 Task: In the  document Ethan ,change text color to 'Dark Green' Insert the mentioned shape on left side of the text 'Moon'. Change color of the shape to  BrownChange shape height to  2
Action: Mouse moved to (221, 248)
Screenshot: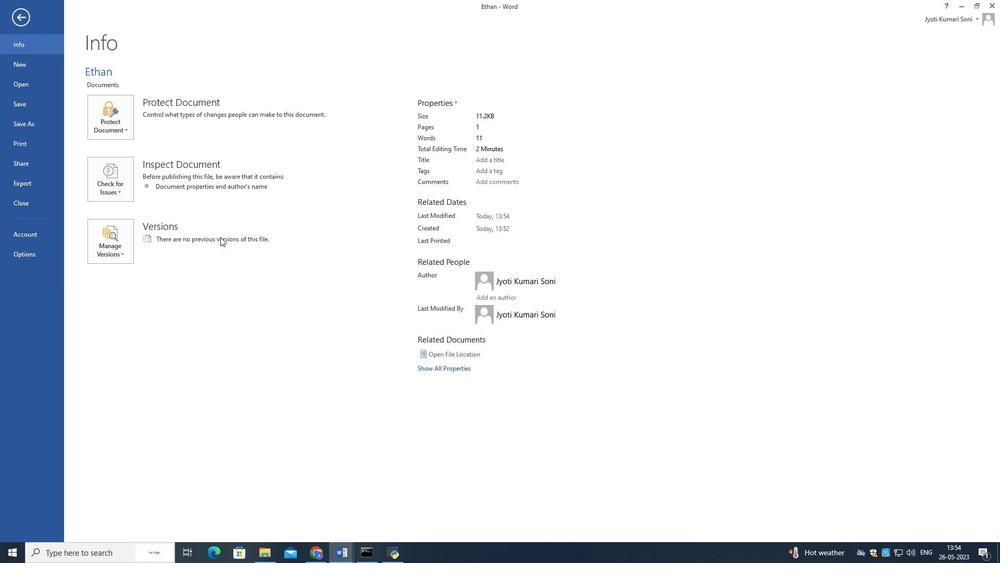 
Action: Mouse scrolled (221, 247) with delta (0, 0)
Screenshot: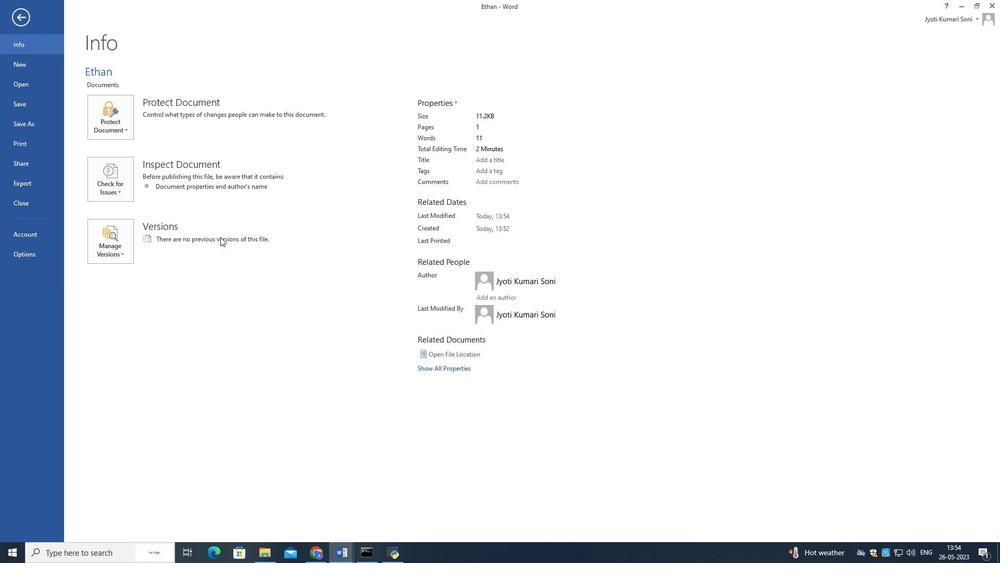 
Action: Mouse moved to (221, 249)
Screenshot: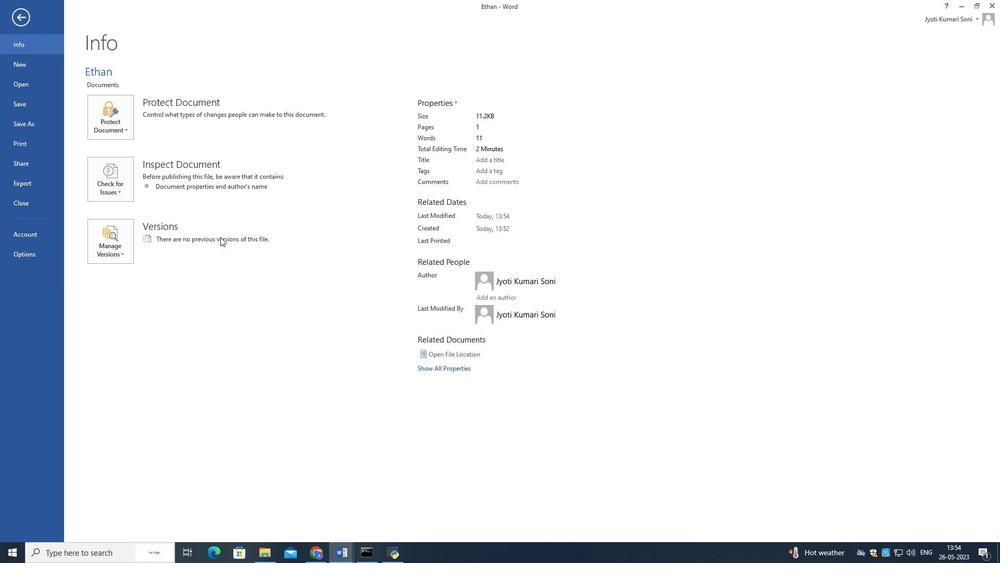 
Action: Mouse scrolled (221, 249) with delta (0, 0)
Screenshot: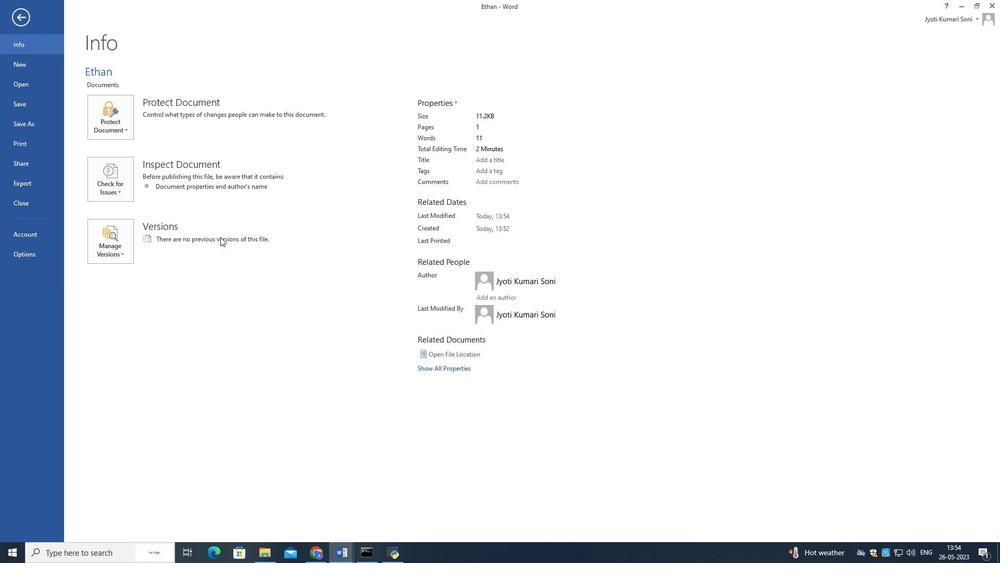 
Action: Mouse moved to (221, 249)
Screenshot: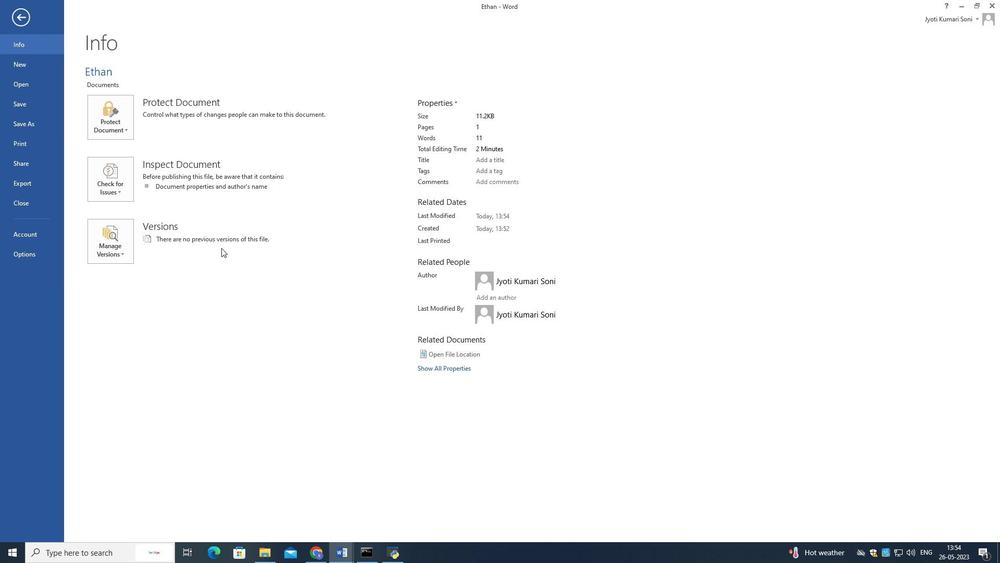 
Action: Mouse scrolled (221, 249) with delta (0, 0)
Screenshot: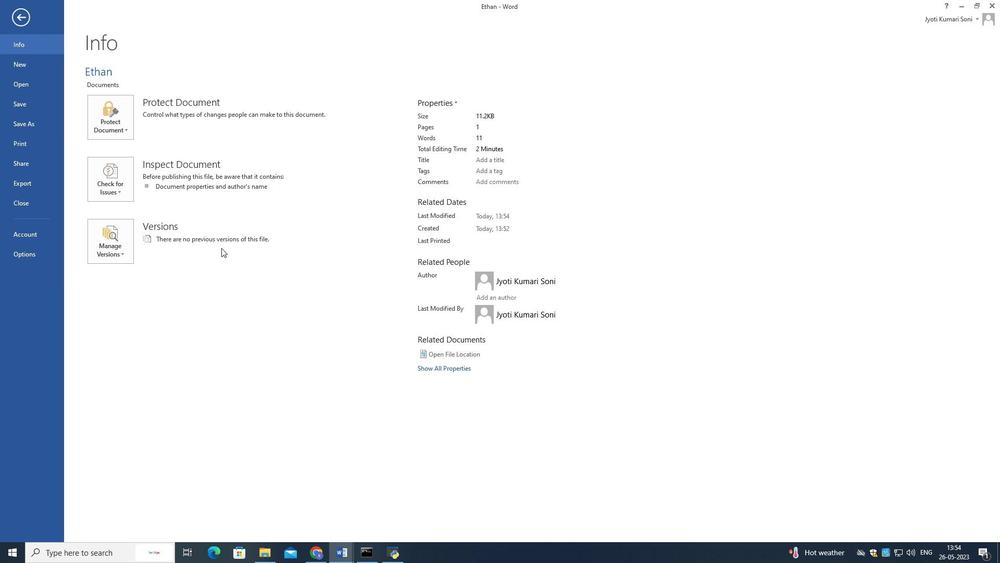 
Action: Mouse scrolled (221, 249) with delta (0, 0)
Screenshot: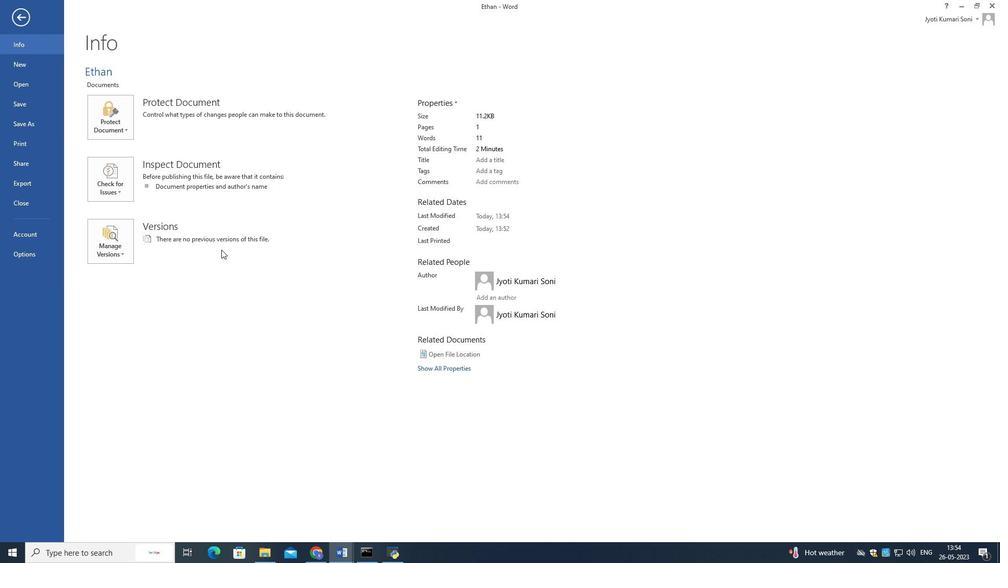 
Action: Mouse moved to (22, 80)
Screenshot: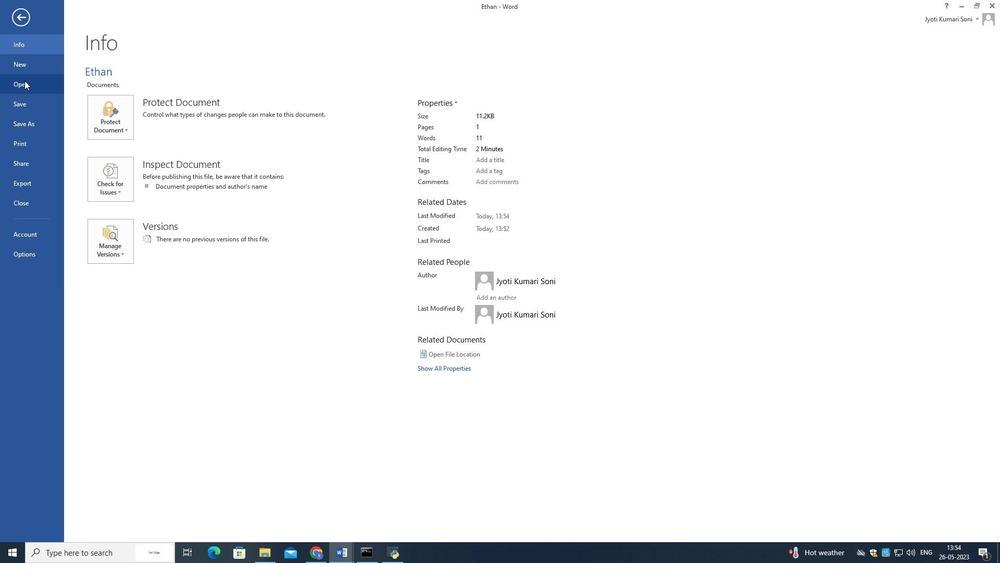 
Action: Mouse pressed left at (22, 80)
Screenshot: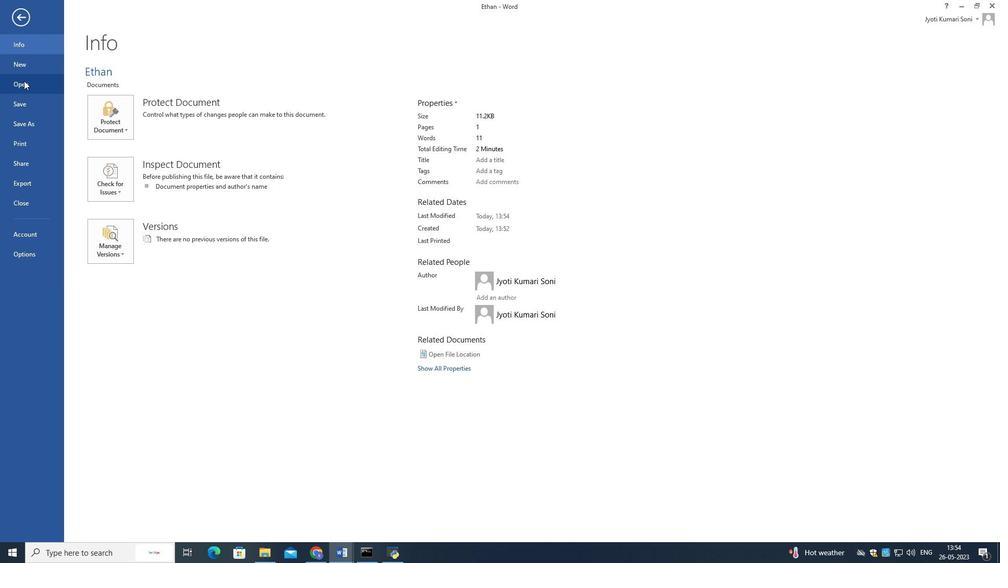 
Action: Mouse moved to (285, 102)
Screenshot: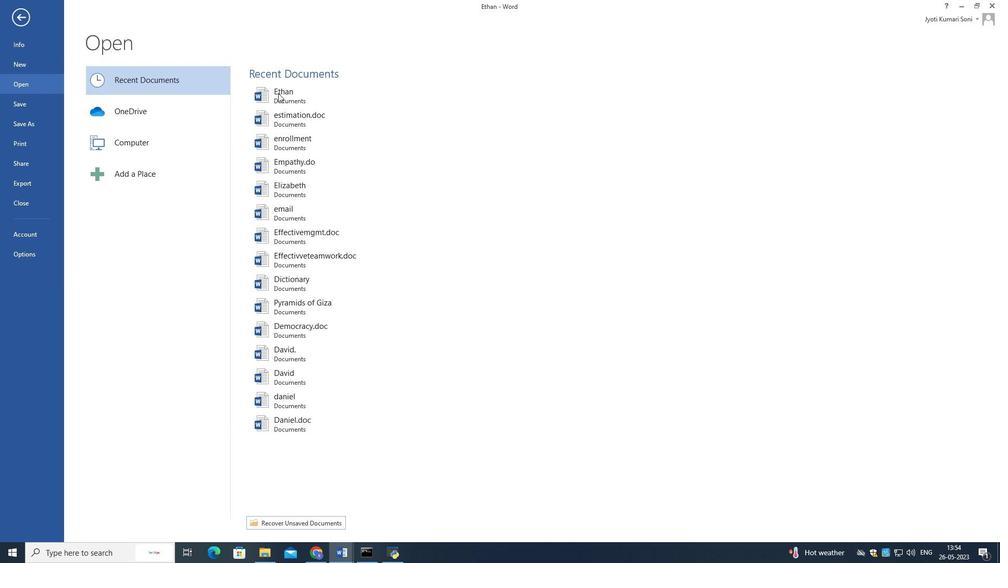 
Action: Mouse pressed left at (285, 102)
Screenshot: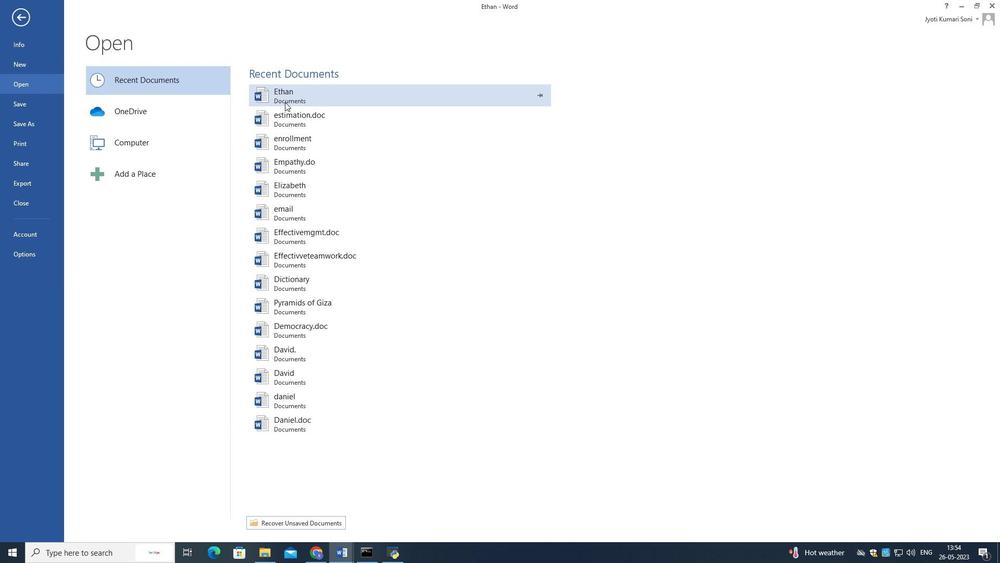 
Action: Mouse moved to (393, 178)
Screenshot: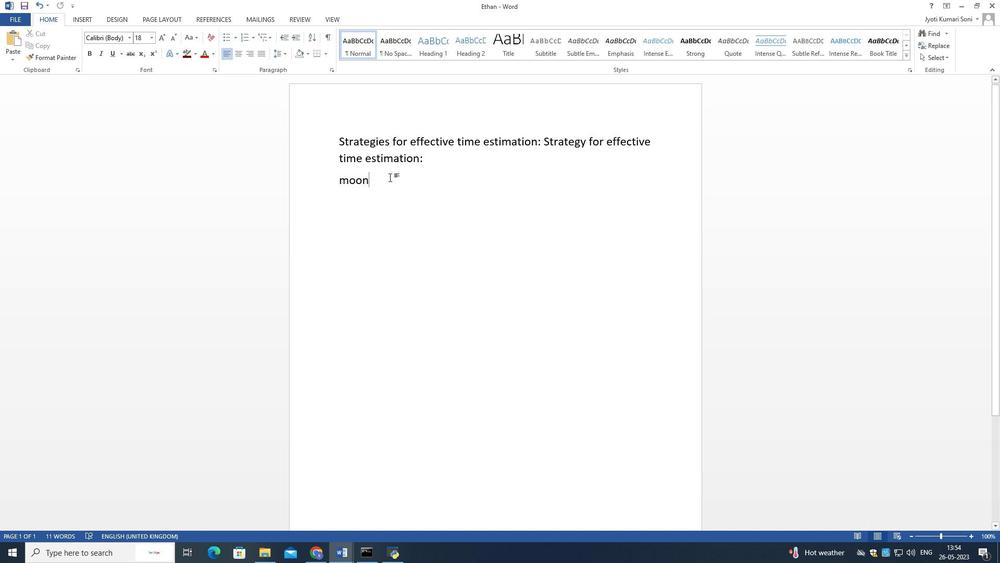 
Action: Mouse pressed left at (393, 178)
Screenshot: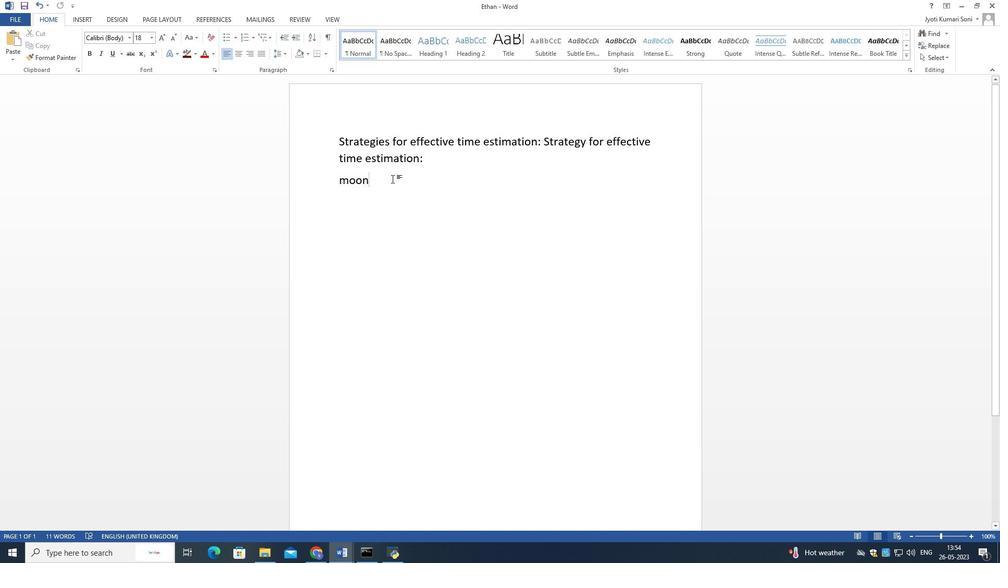 
Action: Mouse moved to (396, 117)
Screenshot: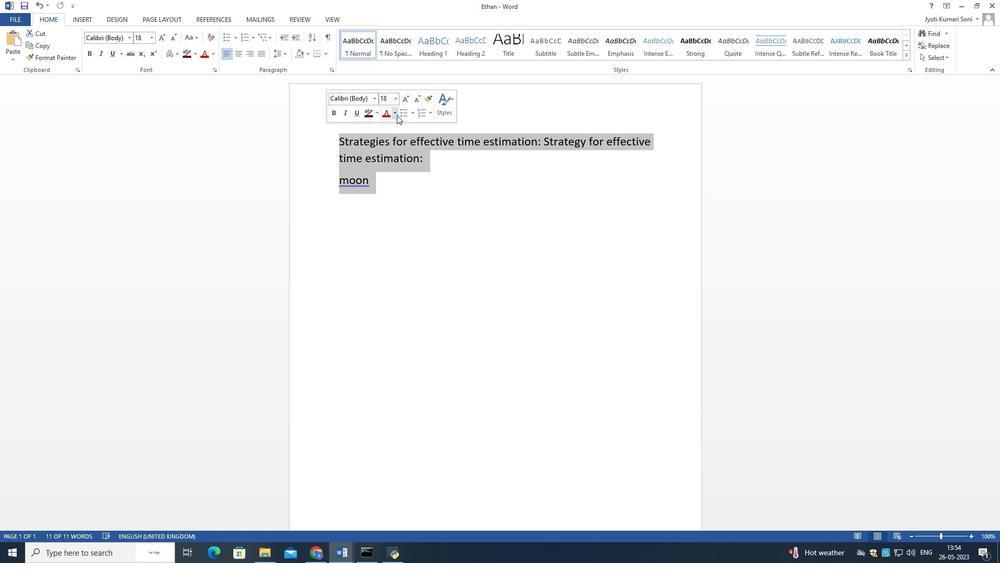 
Action: Mouse pressed left at (396, 117)
Screenshot: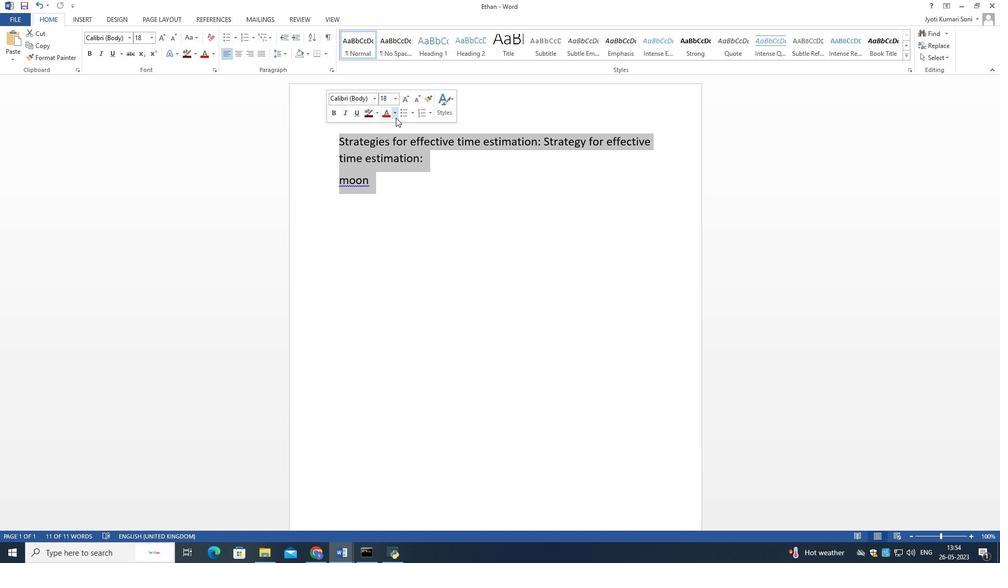 
Action: Mouse moved to (467, 186)
Screenshot: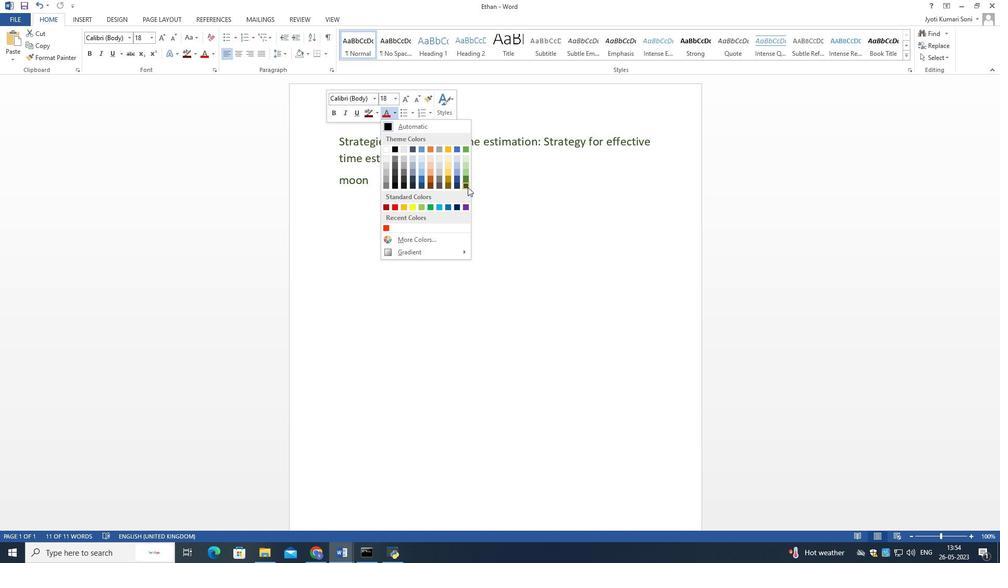 
Action: Mouse pressed left at (467, 186)
Screenshot: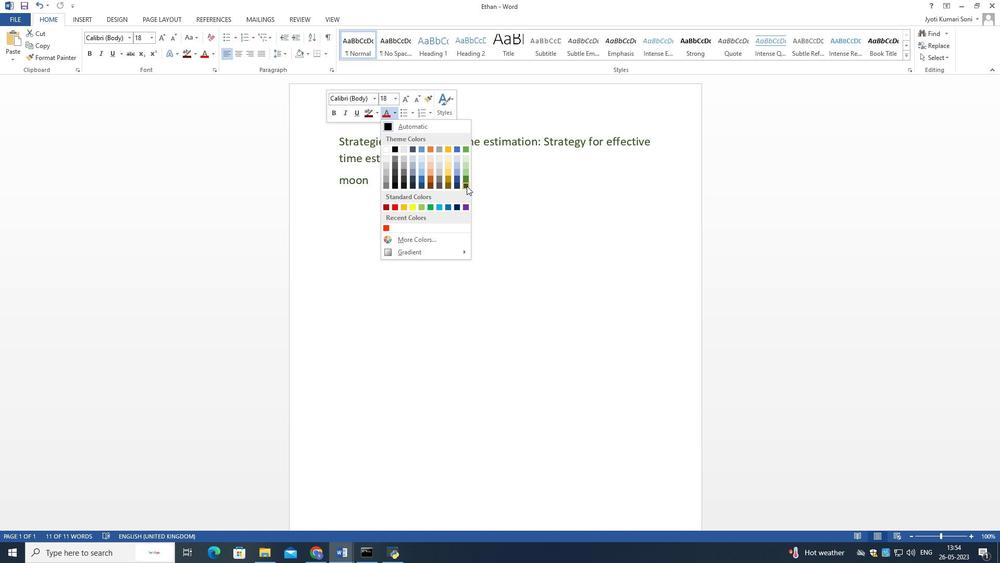 
Action: Mouse moved to (450, 200)
Screenshot: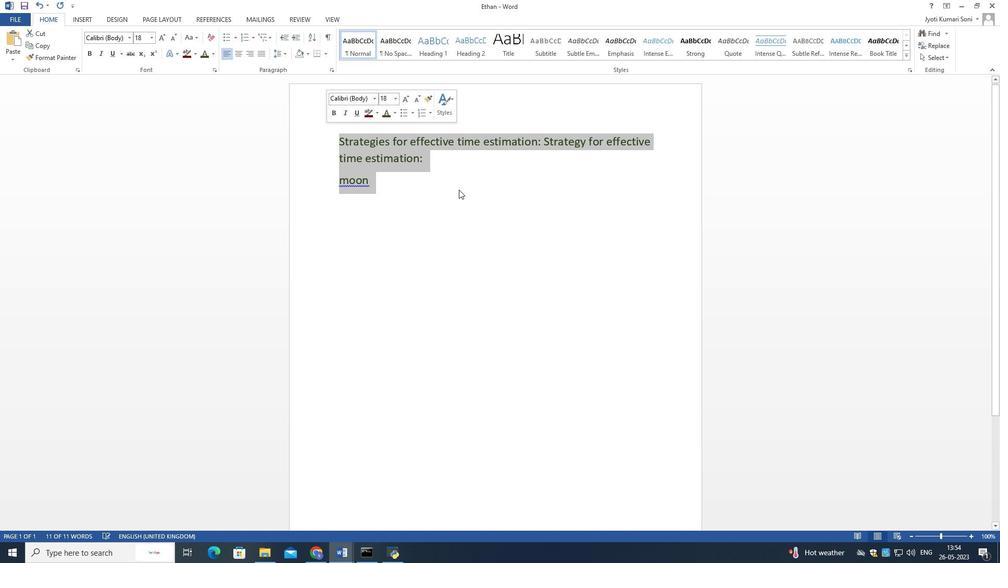 
Action: Mouse pressed left at (450, 200)
Screenshot: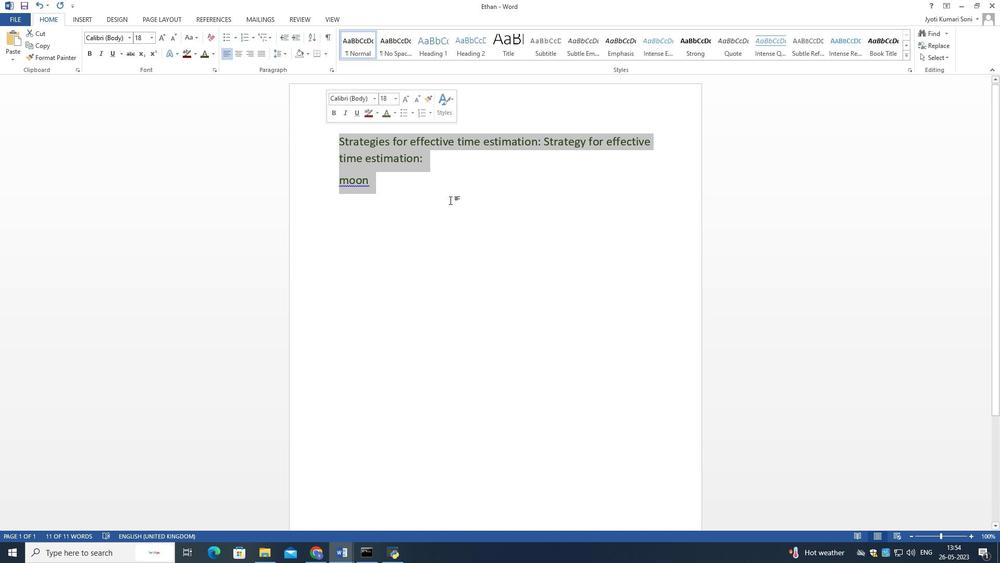 
Action: Mouse moved to (338, 181)
Screenshot: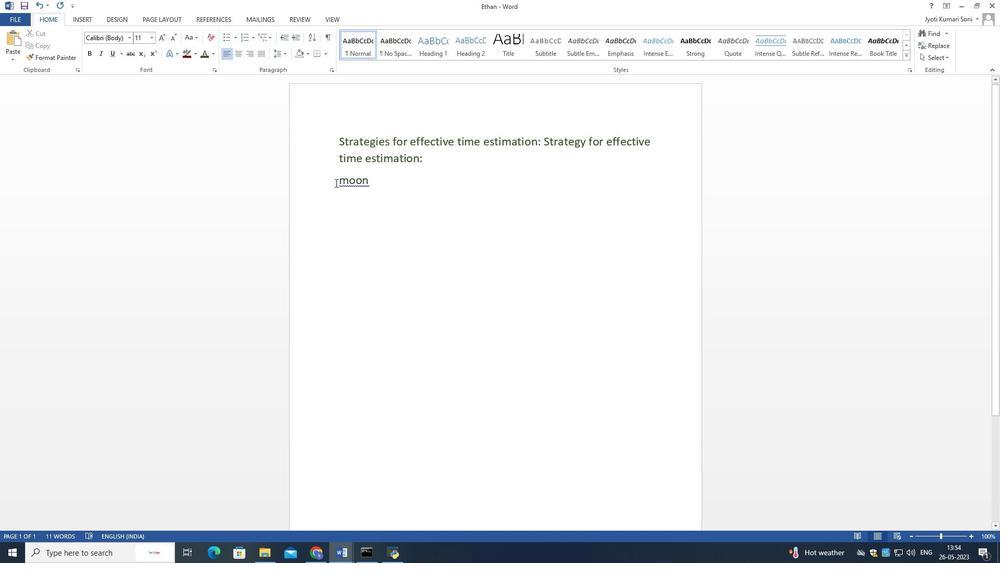 
Action: Mouse pressed left at (338, 181)
Screenshot: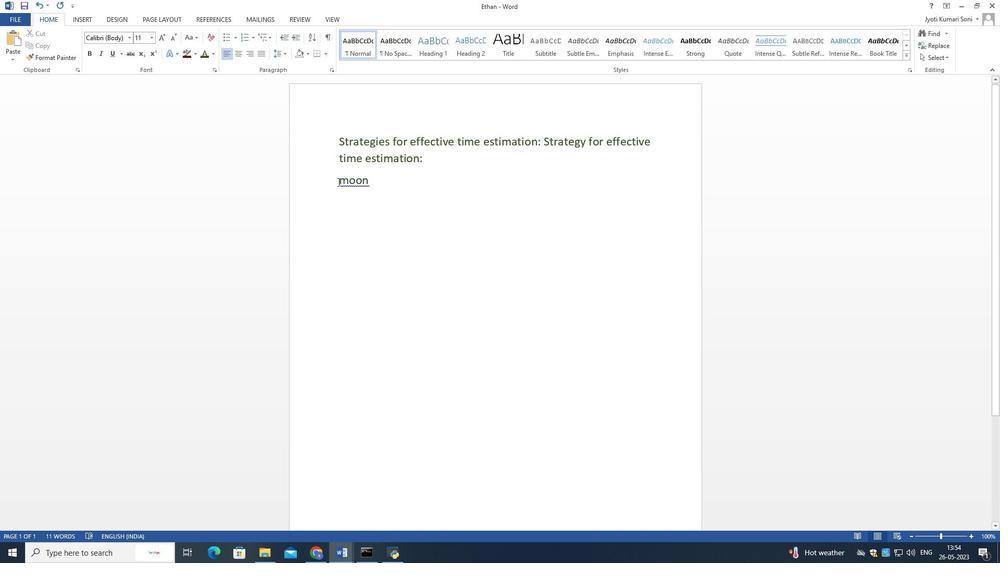 
Action: Mouse moved to (90, 22)
Screenshot: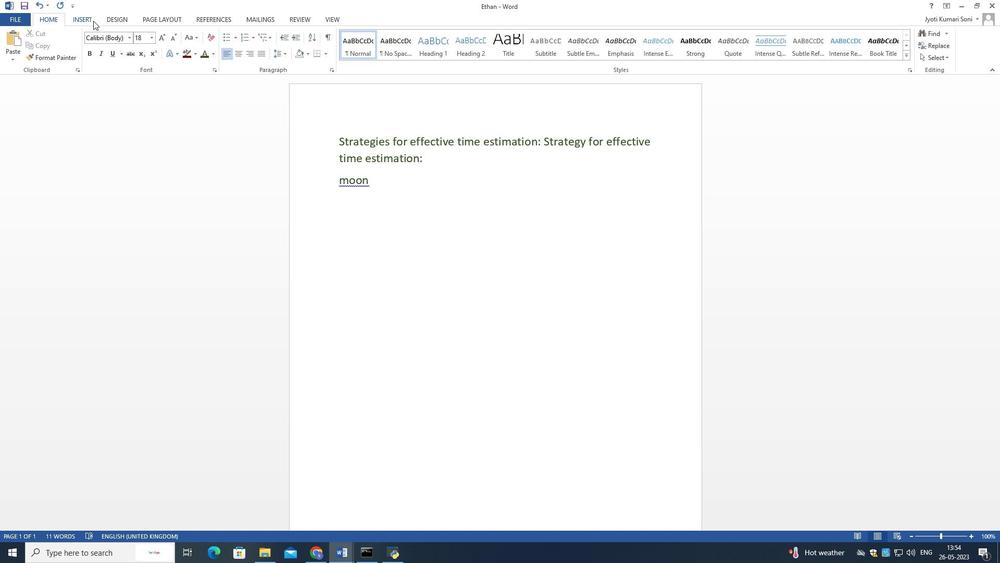 
Action: Mouse pressed left at (90, 22)
Screenshot: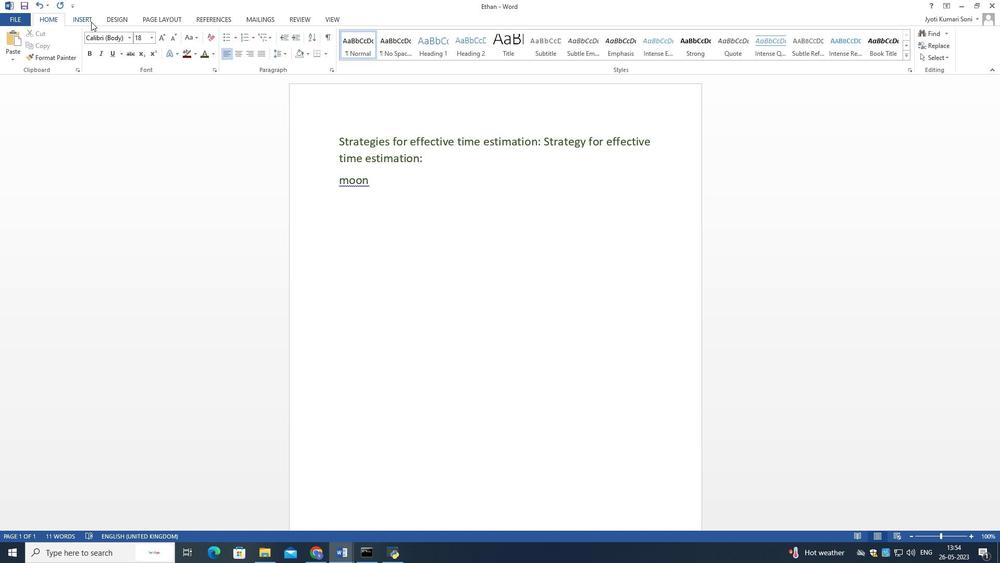 
Action: Mouse moved to (151, 58)
Screenshot: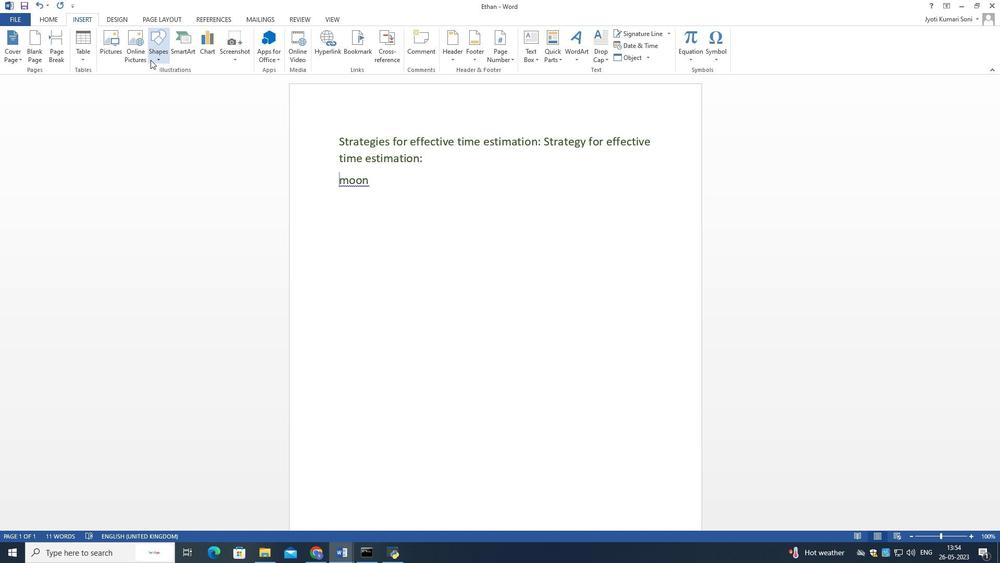 
Action: Mouse pressed left at (151, 58)
Screenshot: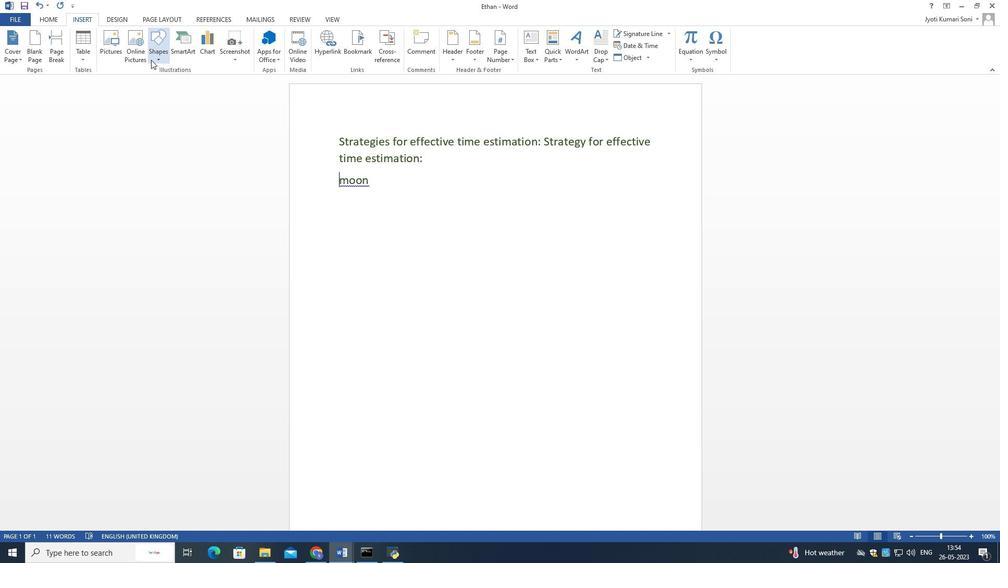
Action: Mouse moved to (249, 182)
Screenshot: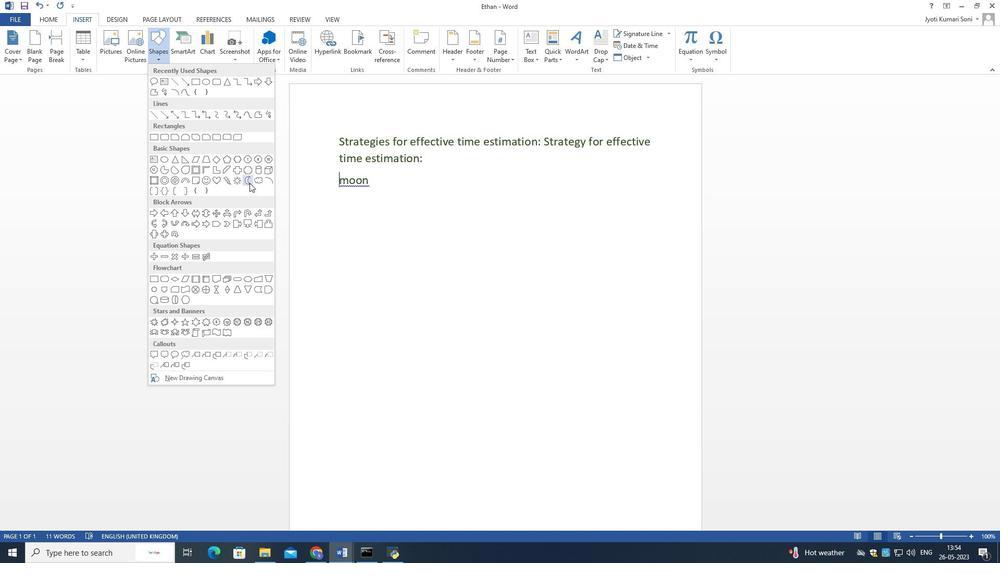 
Action: Mouse pressed left at (249, 182)
Screenshot: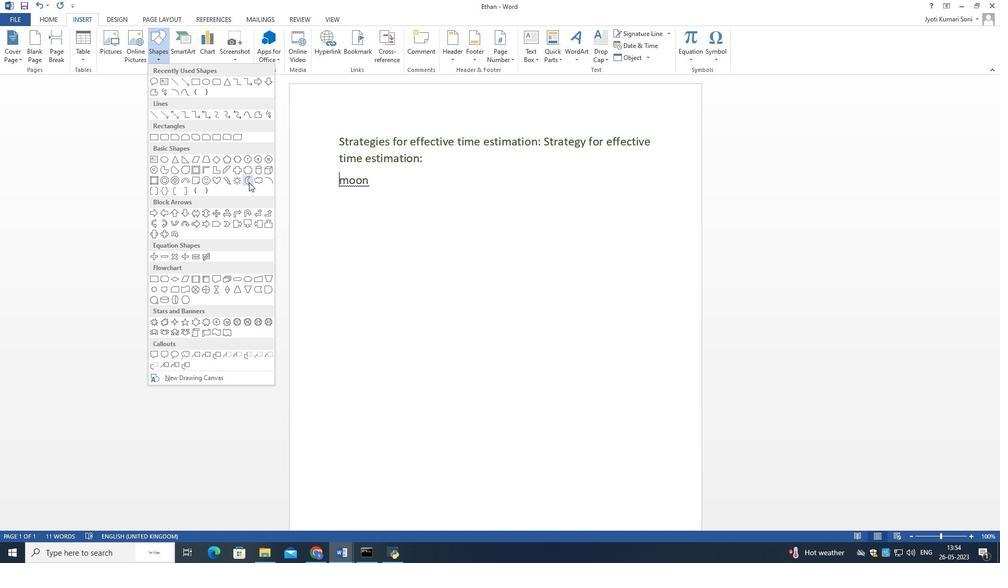 
Action: Mouse moved to (331, 178)
Screenshot: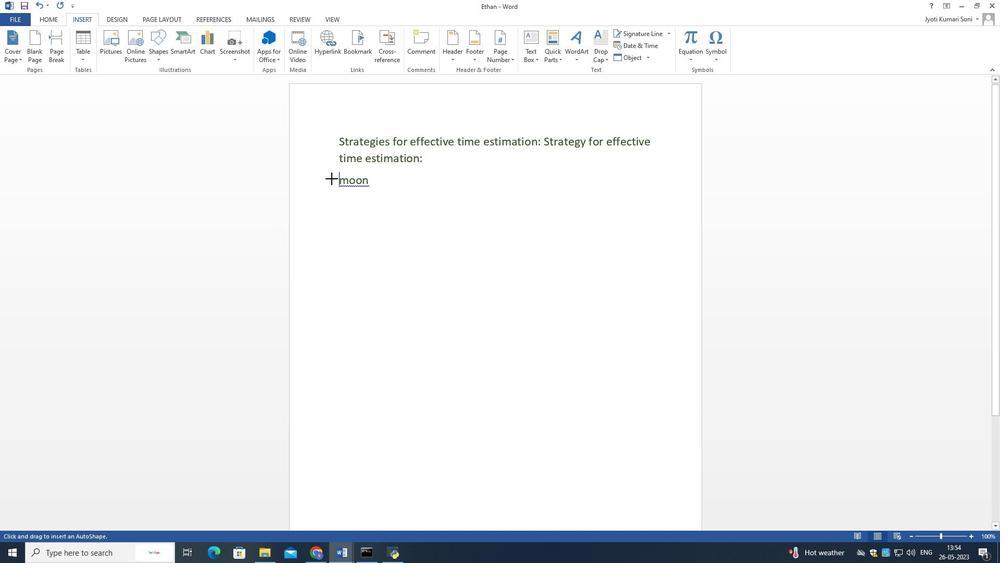 
Action: Mouse pressed left at (331, 178)
Screenshot: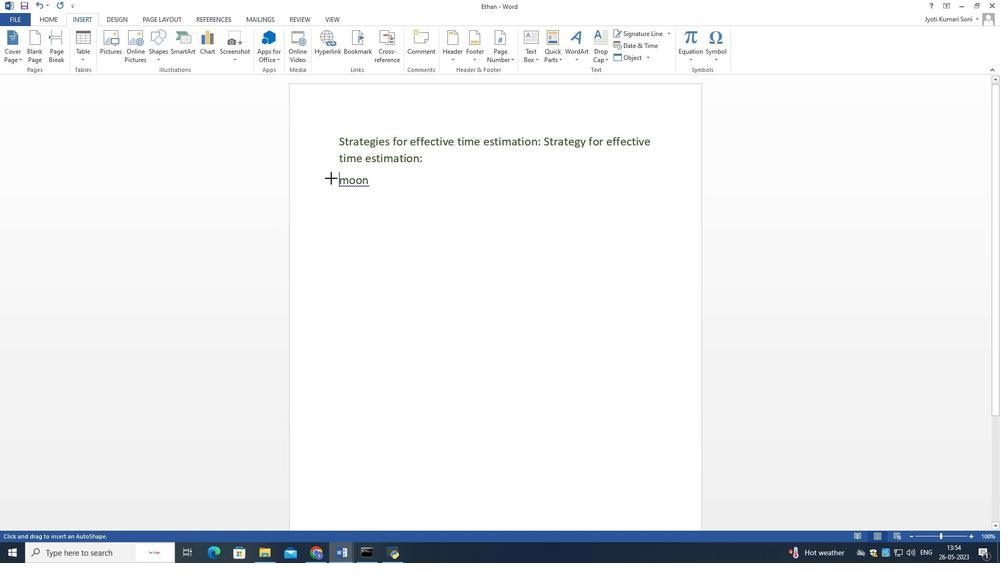 
Action: Mouse moved to (366, 170)
Screenshot: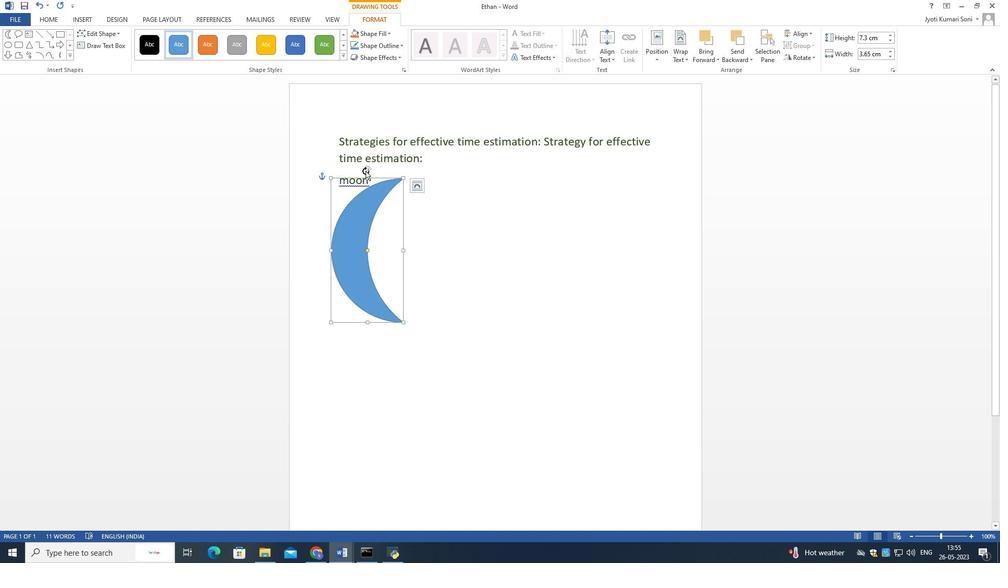
Action: Mouse pressed left at (366, 170)
Screenshot: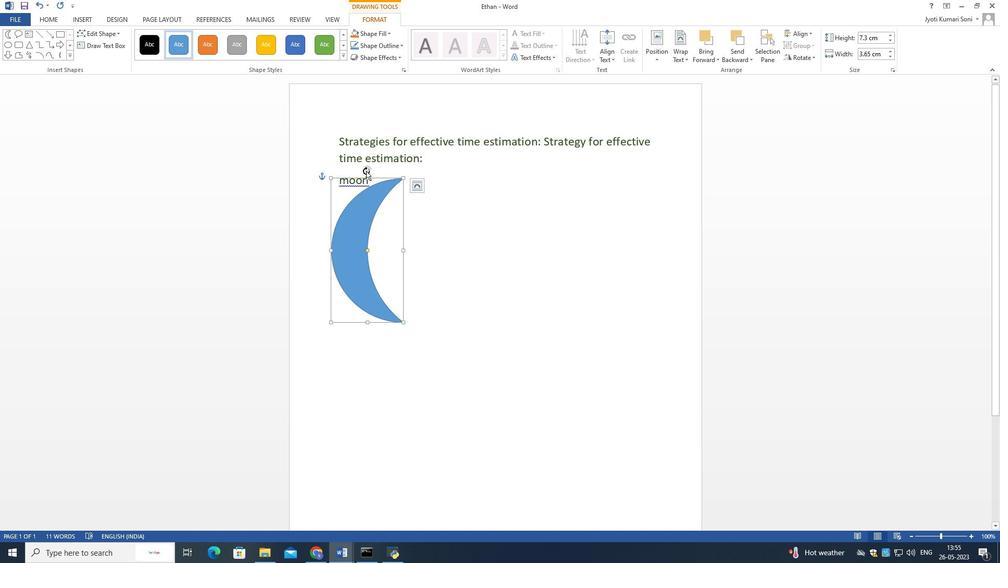
Action: Mouse moved to (363, 251)
Screenshot: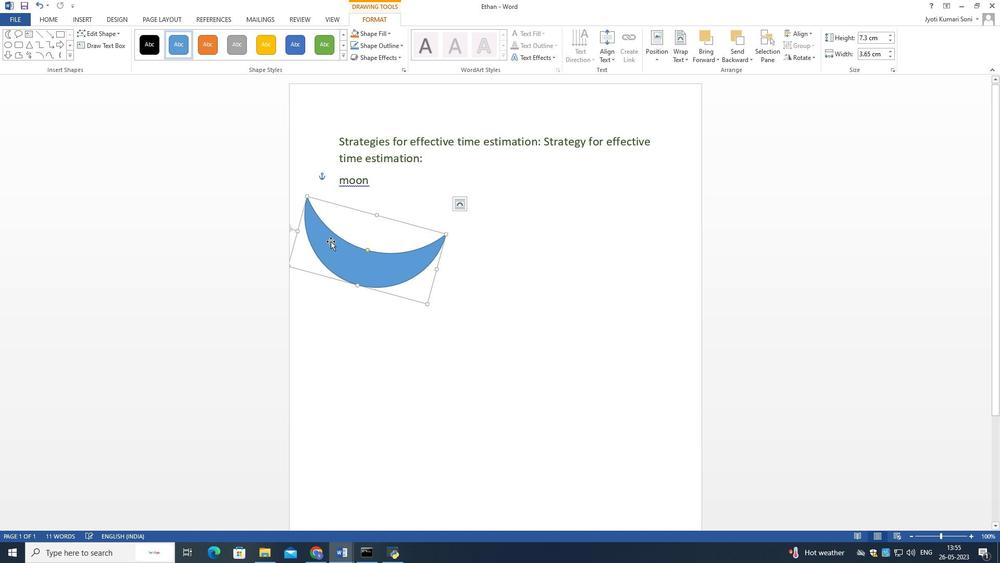 
Action: Mouse pressed left at (363, 251)
Screenshot: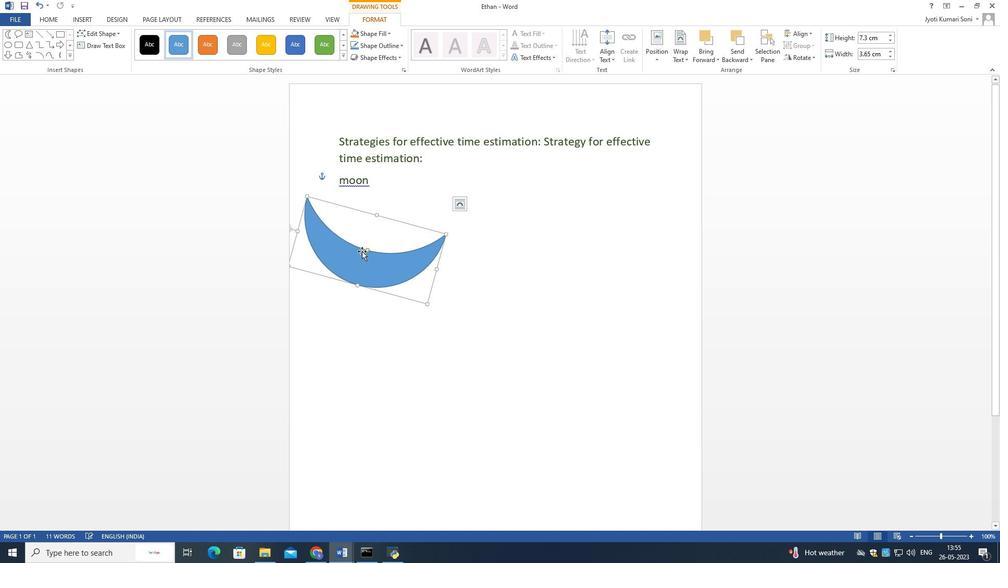 
Action: Mouse moved to (395, 304)
Screenshot: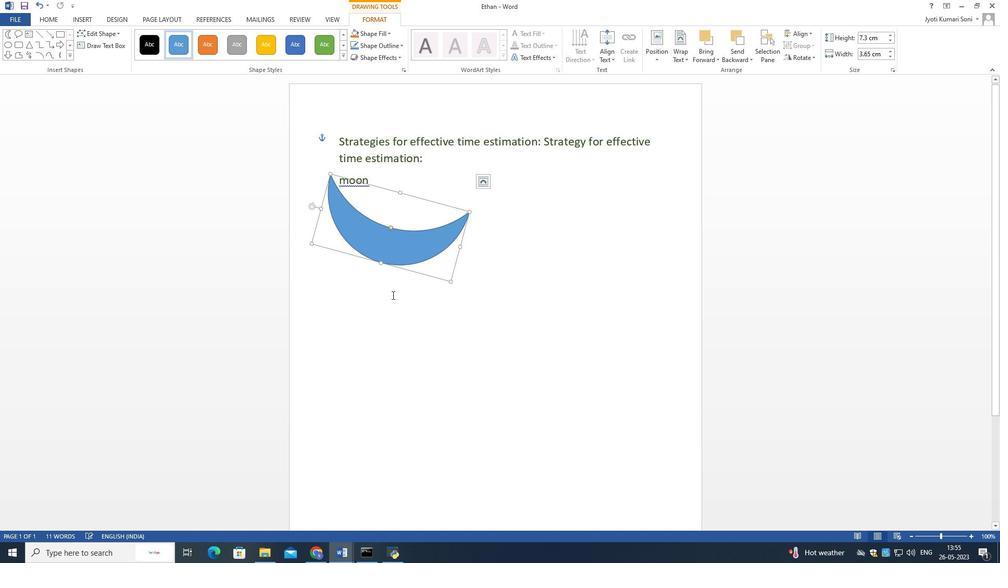 
Action: Mouse pressed left at (395, 304)
Screenshot: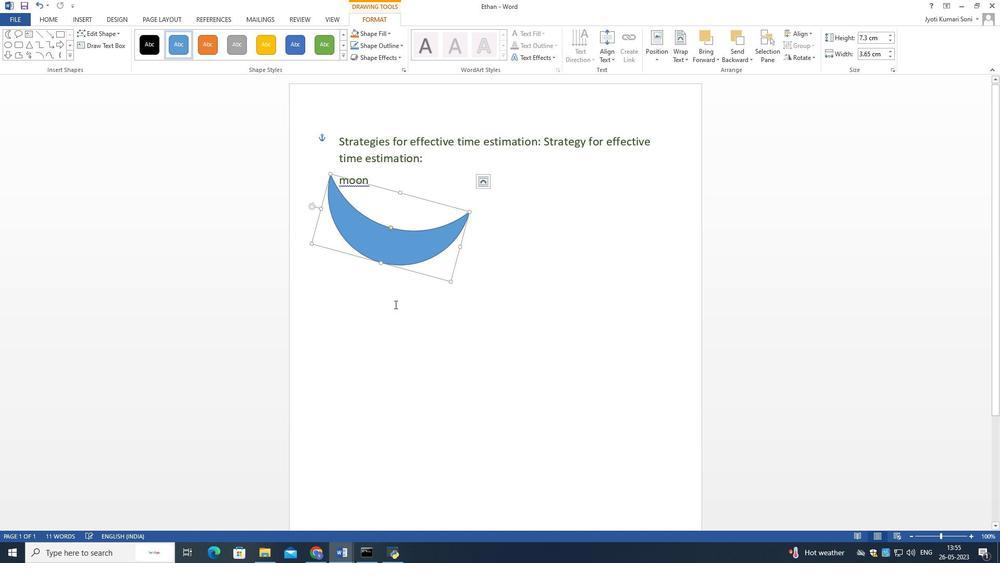 
Action: Mouse moved to (380, 252)
Screenshot: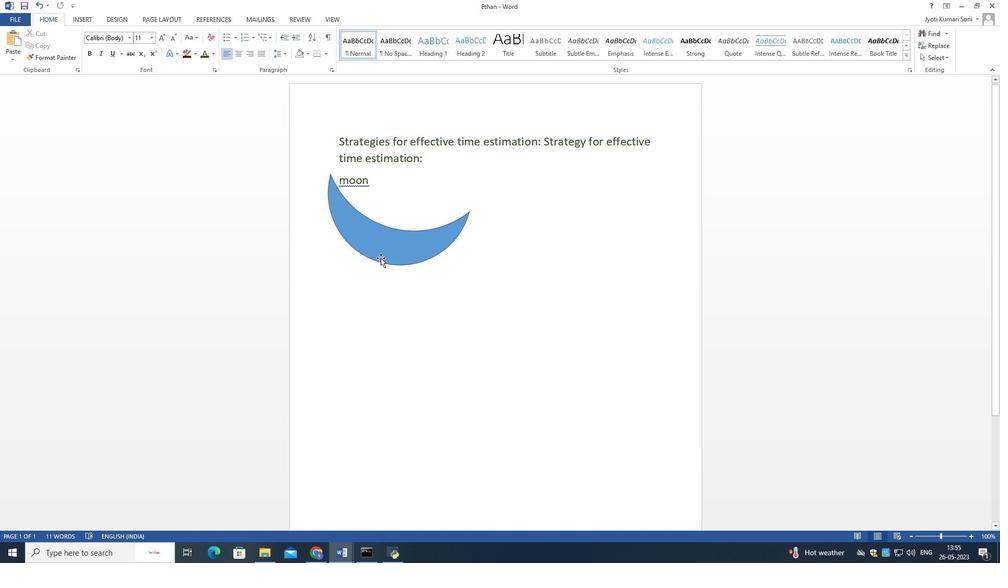 
Action: Mouse pressed left at (380, 252)
Screenshot: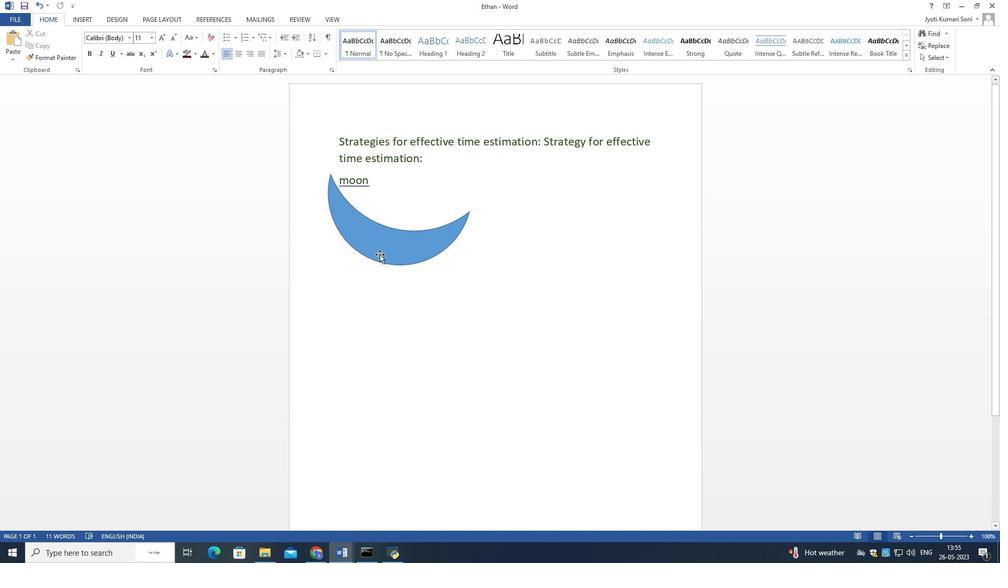 
Action: Mouse moved to (342, 54)
Screenshot: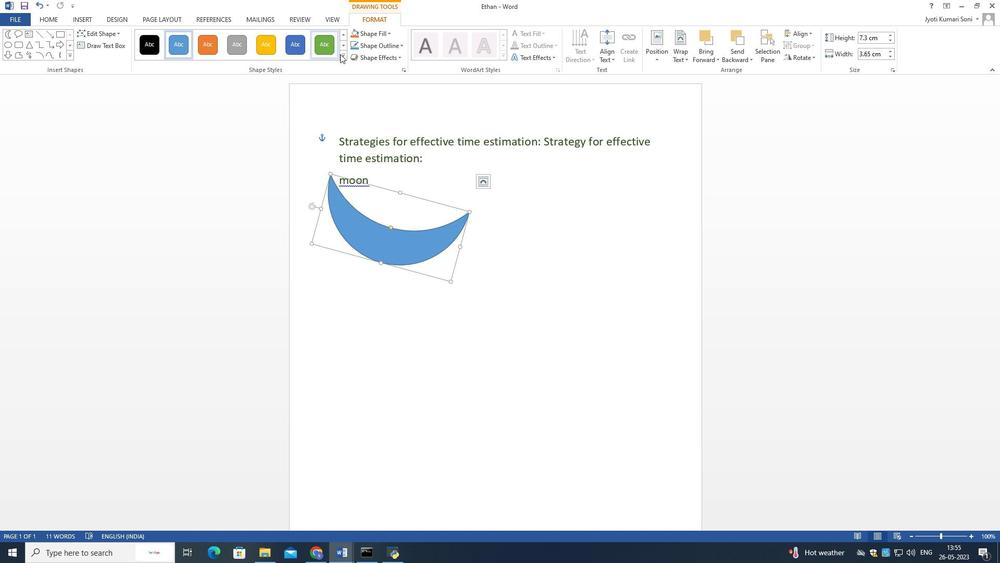 
Action: Mouse pressed left at (342, 54)
Screenshot: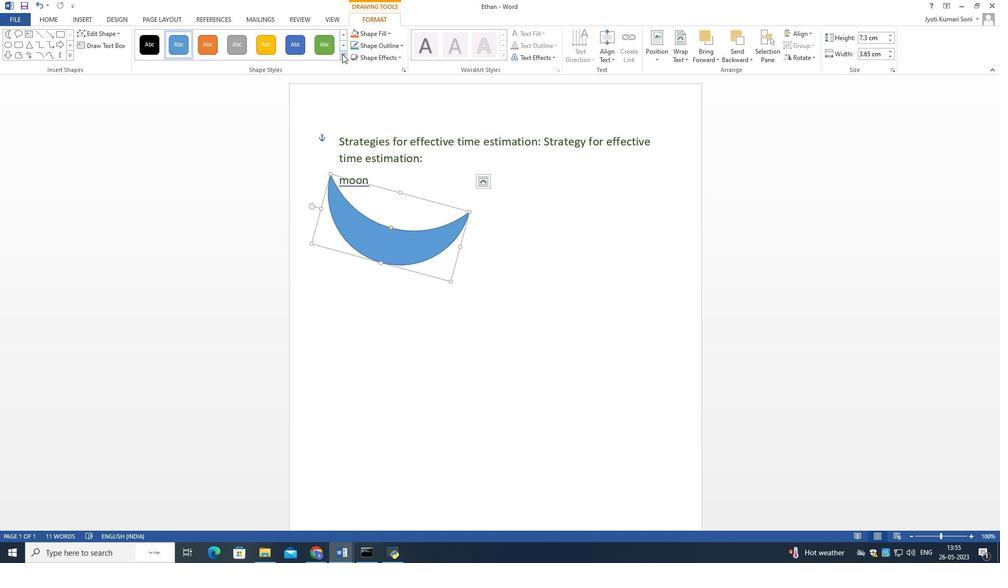 
Action: Mouse moved to (201, 189)
Screenshot: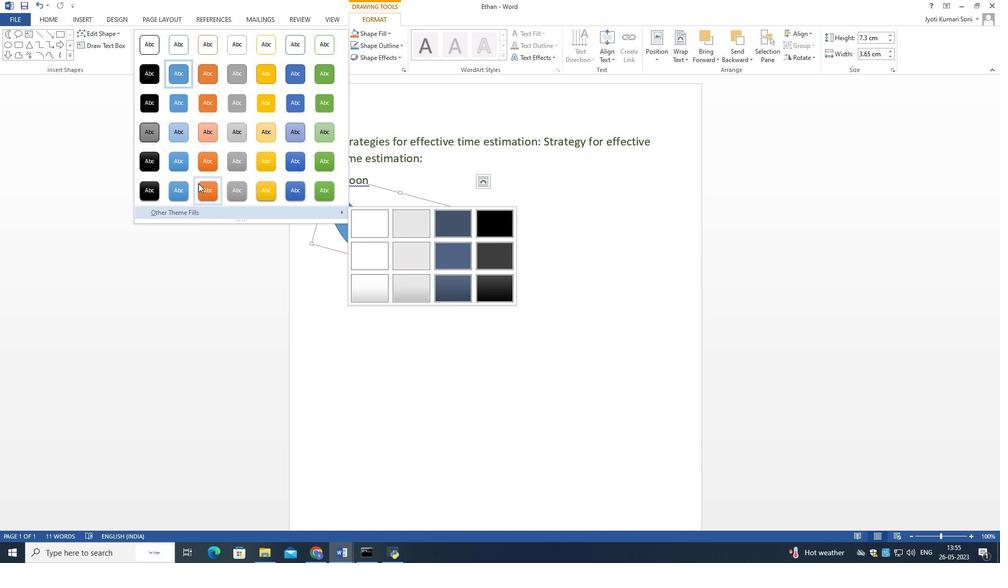 
Action: Mouse pressed left at (201, 189)
Screenshot: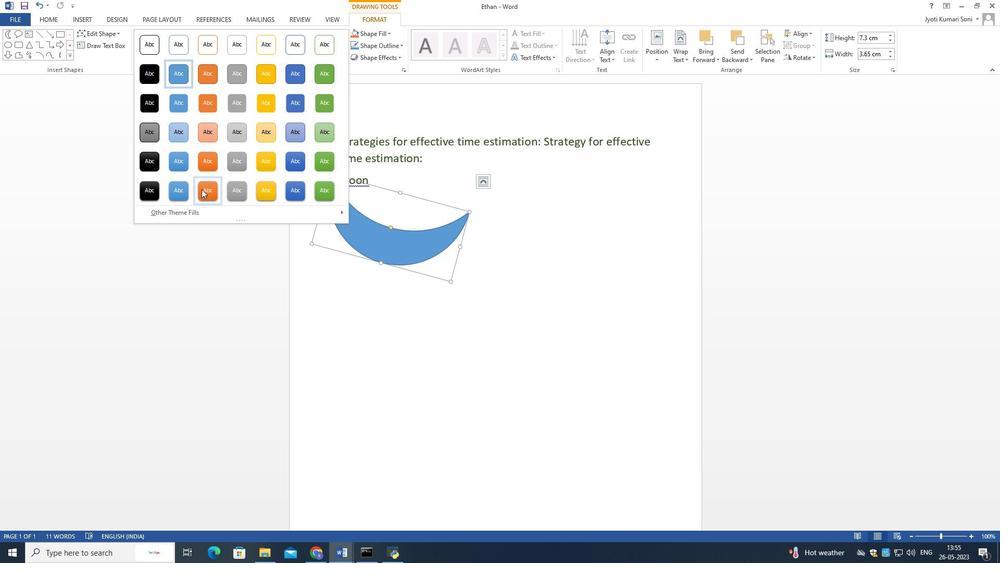 
Action: Mouse moved to (889, 42)
Screenshot: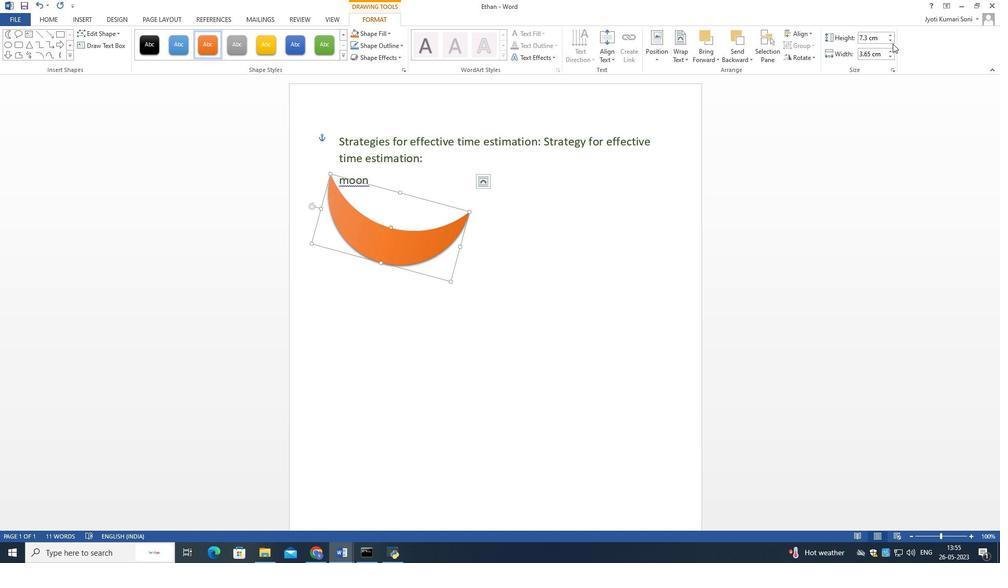 
Action: Mouse pressed left at (889, 42)
Screenshot: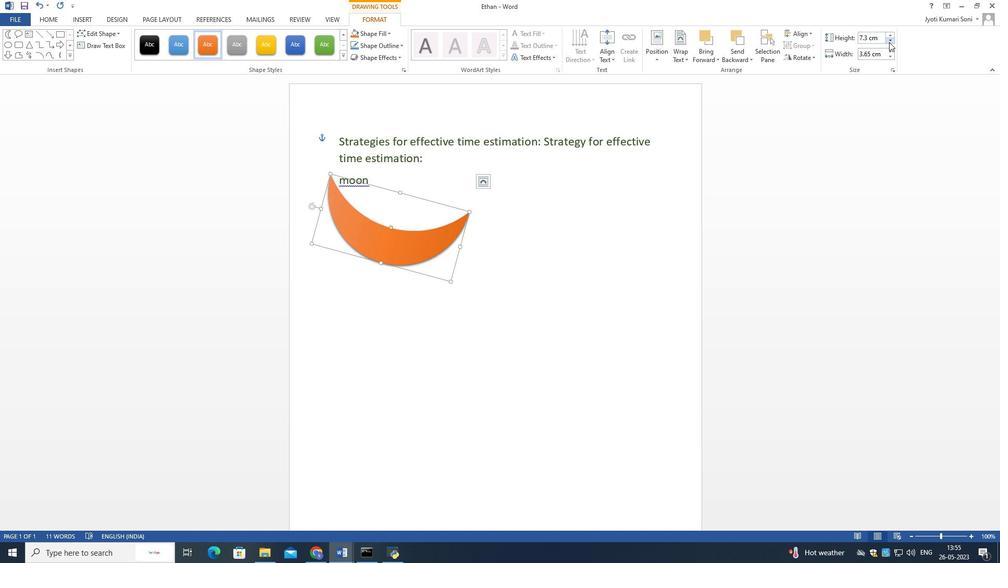 
Action: Mouse pressed left at (889, 42)
Screenshot: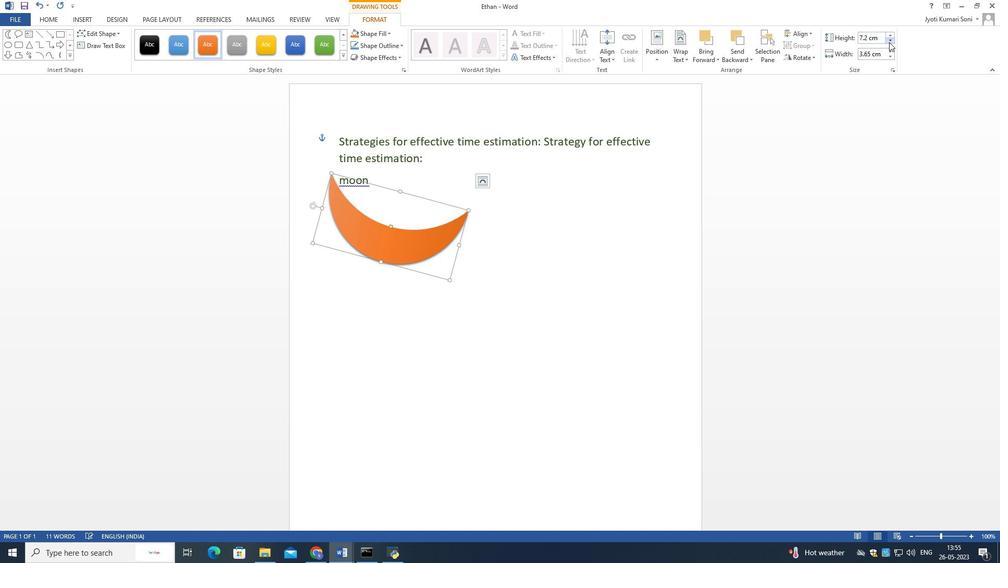 
Action: Mouse pressed left at (889, 42)
Screenshot: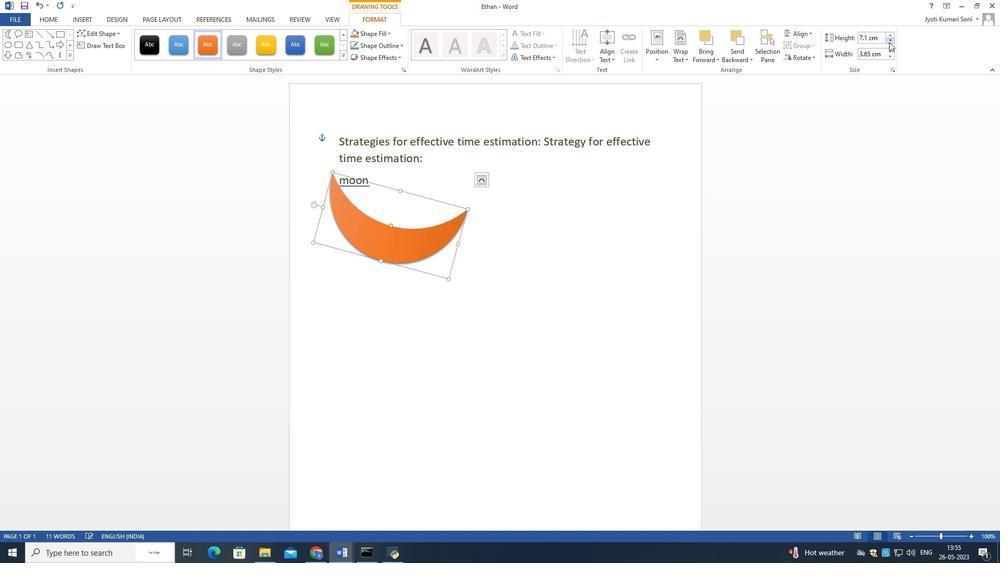 
Action: Mouse pressed left at (889, 42)
Screenshot: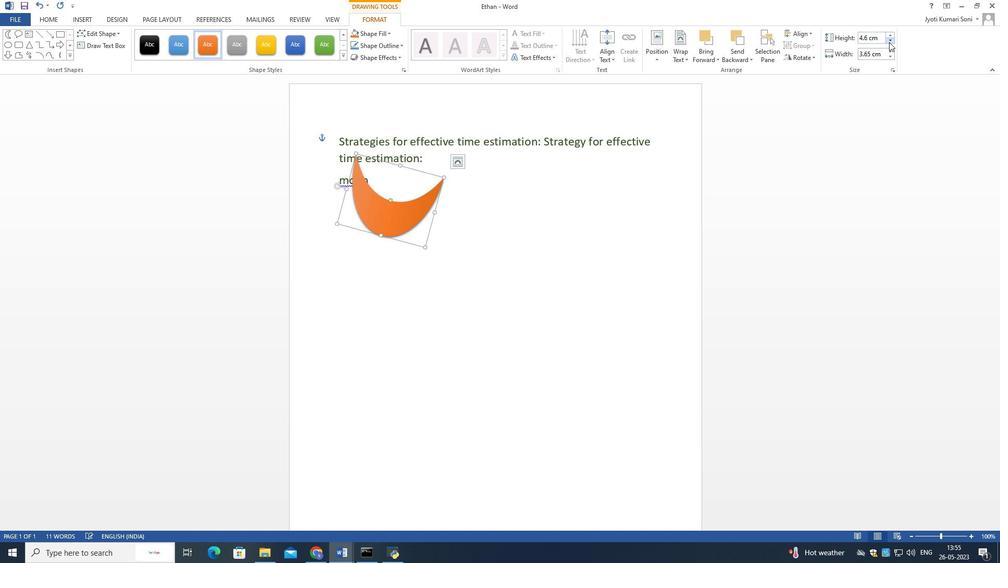 
Action: Mouse pressed left at (889, 42)
Screenshot: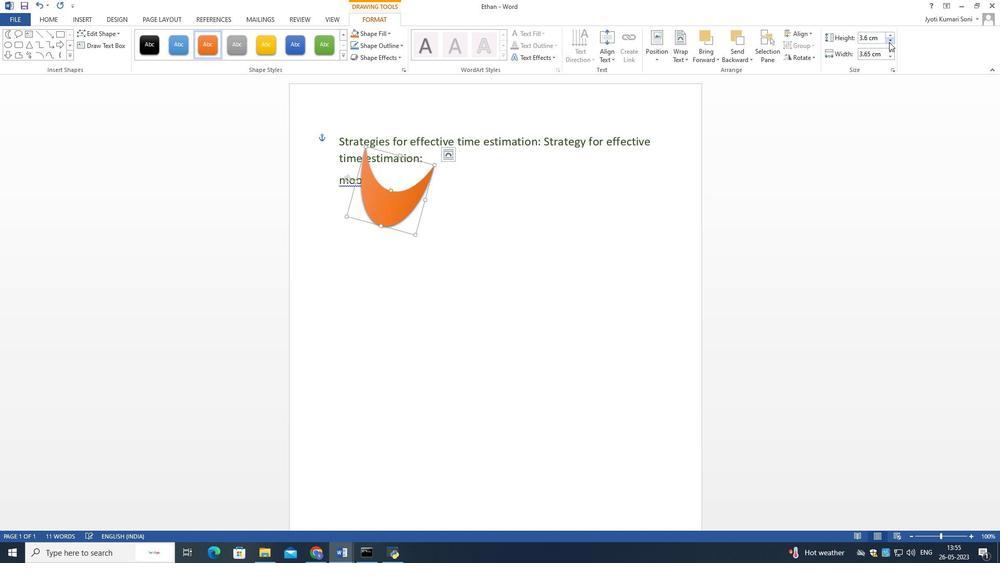 
Action: Mouse pressed left at (889, 42)
Screenshot: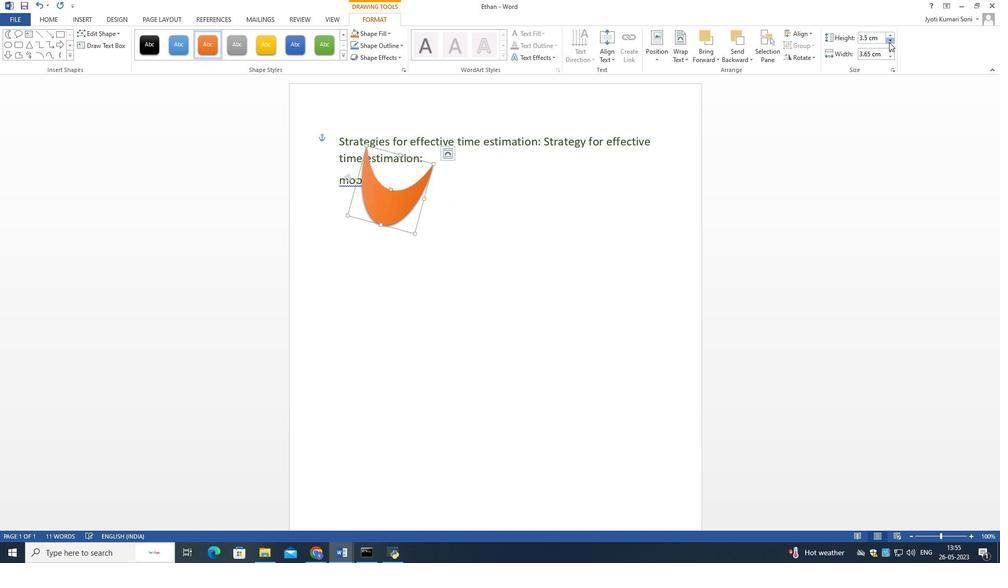 
Action: Mouse pressed left at (889, 42)
Screenshot: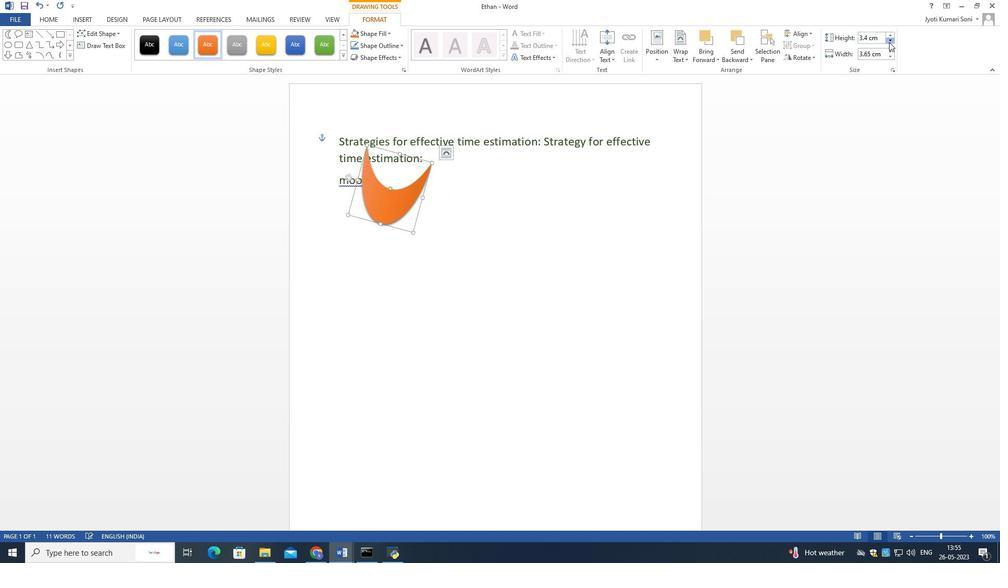 
Action: Mouse pressed left at (889, 42)
Screenshot: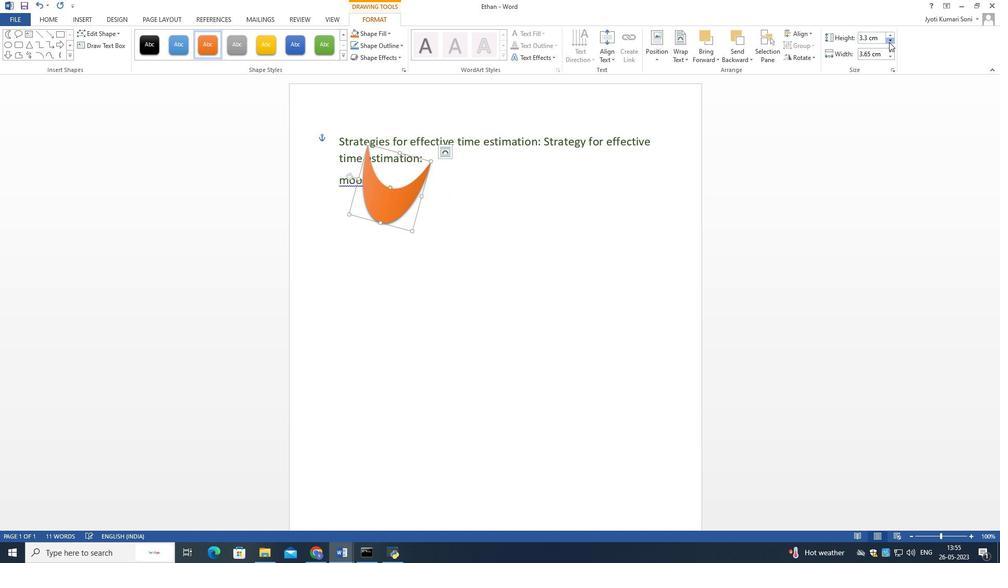 
Action: Mouse pressed left at (889, 42)
Screenshot: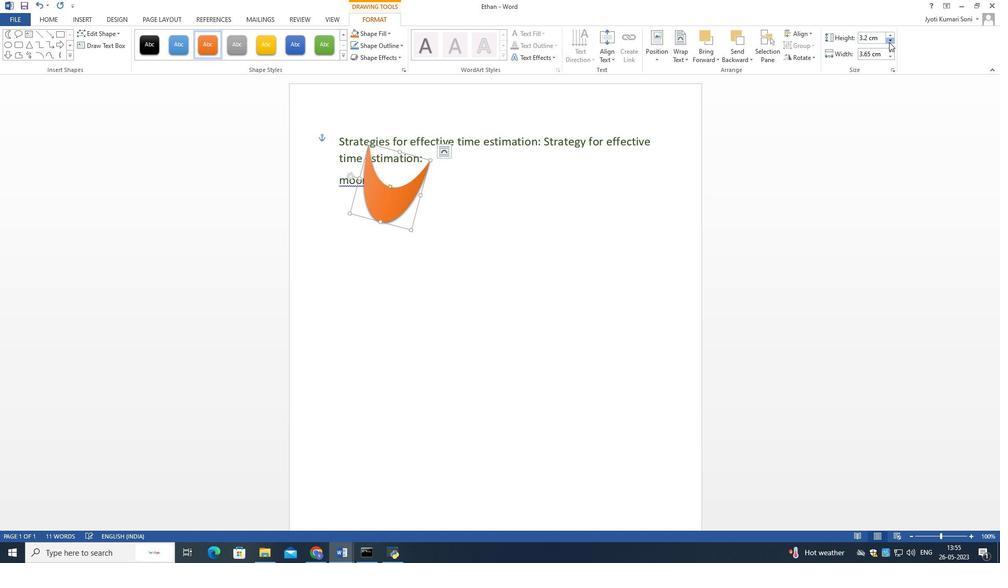 
Action: Mouse pressed left at (889, 42)
Screenshot: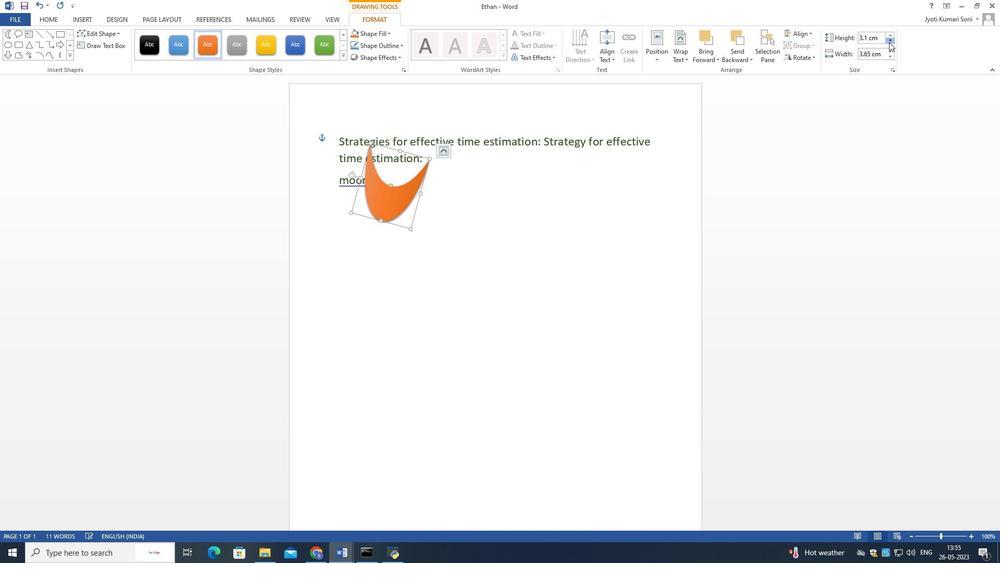 
Action: Mouse pressed left at (889, 42)
Screenshot: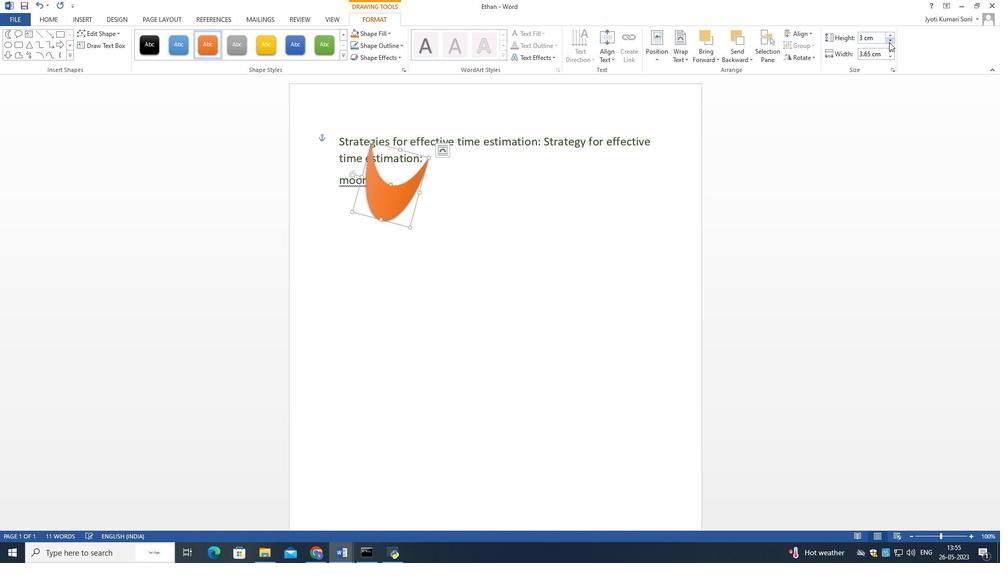 
Action: Mouse pressed left at (889, 42)
Screenshot: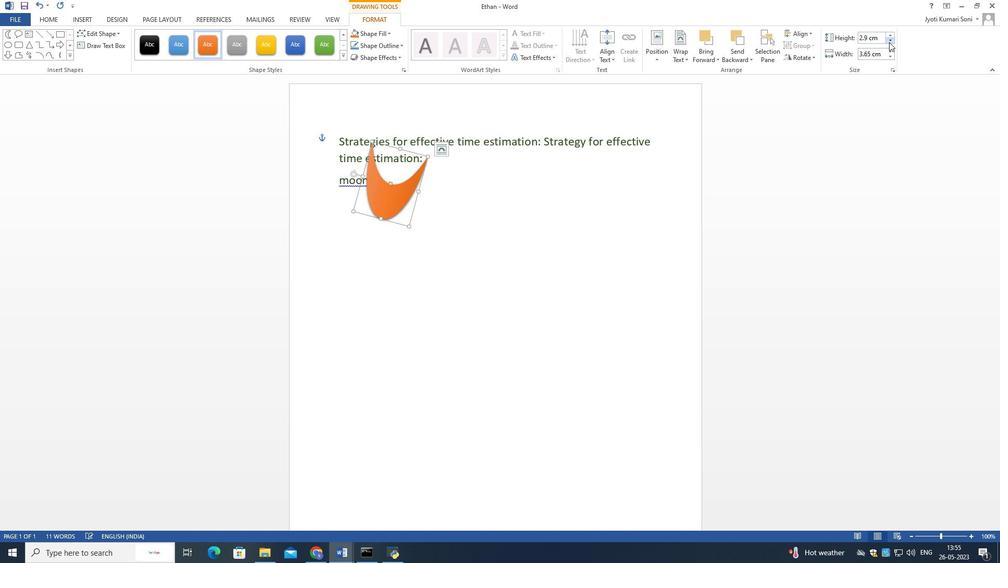 
Action: Mouse pressed left at (889, 42)
Screenshot: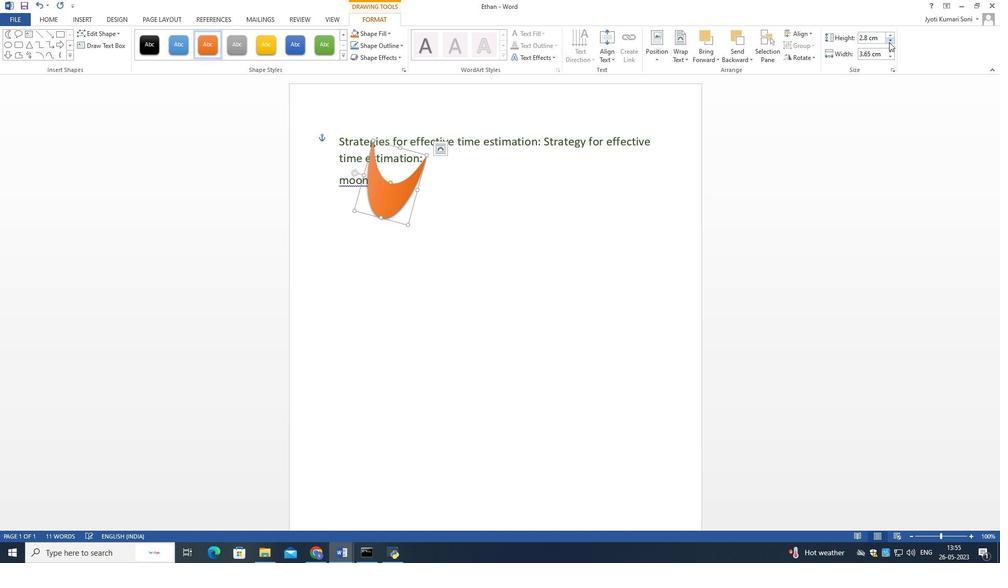 
Action: Mouse pressed left at (889, 42)
Screenshot: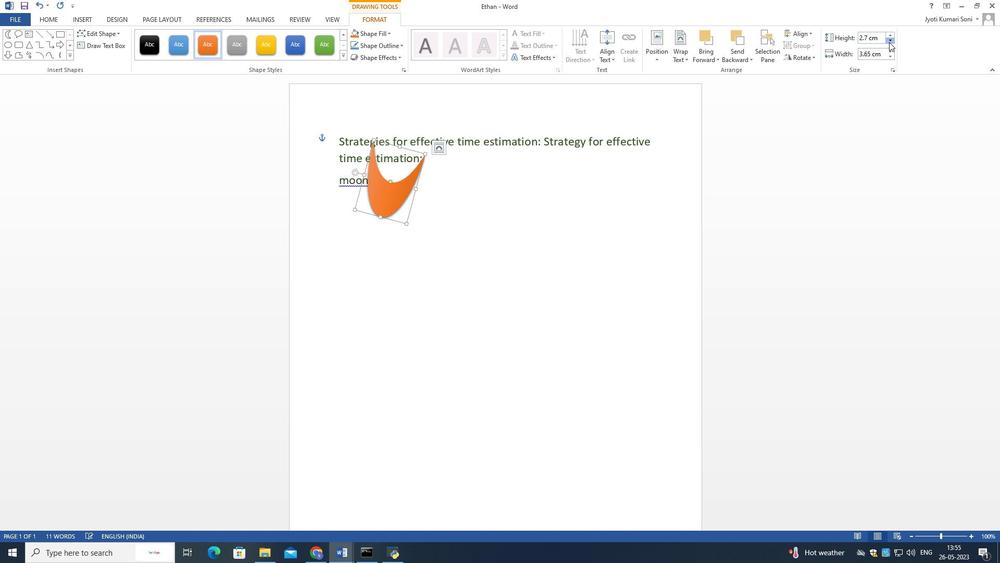 
Action: Mouse pressed left at (889, 42)
Screenshot: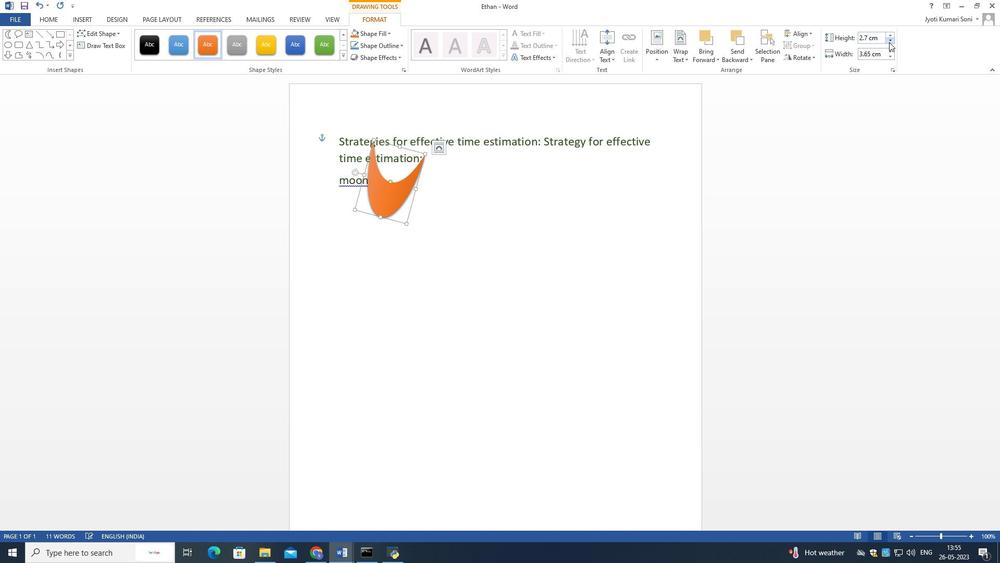 
Action: Mouse pressed left at (889, 42)
Screenshot: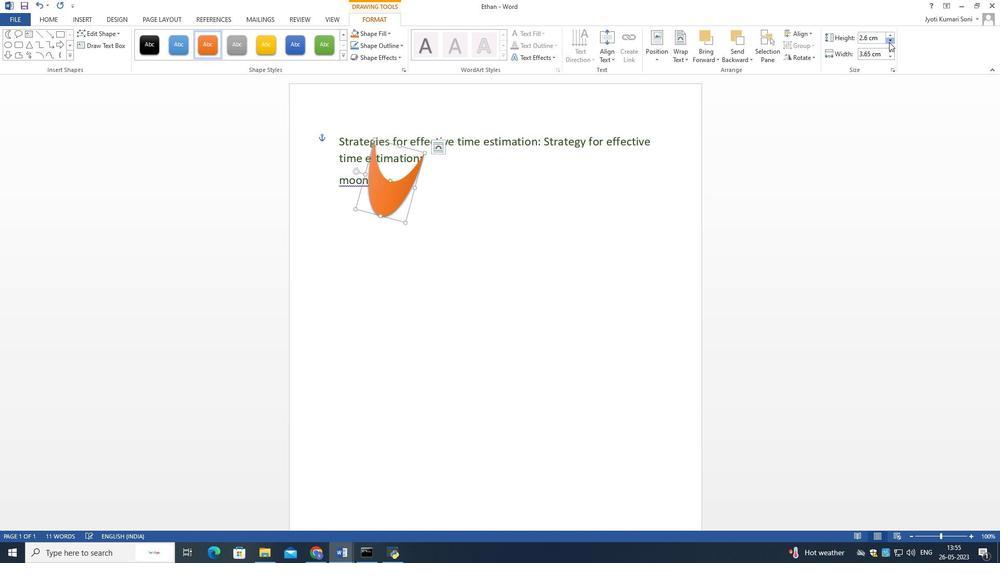 
Action: Mouse pressed left at (889, 42)
Screenshot: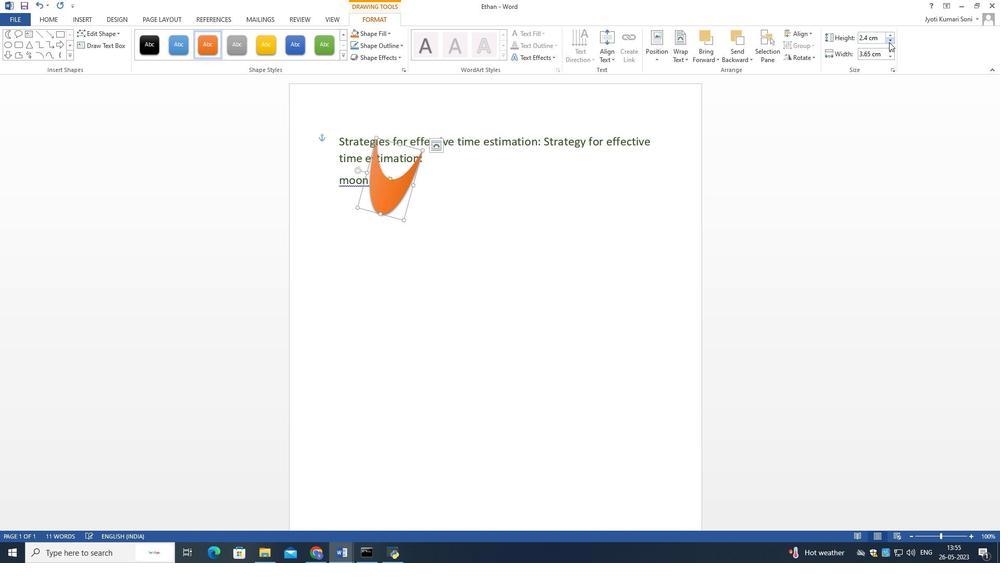 
Action: Mouse pressed left at (889, 42)
Screenshot: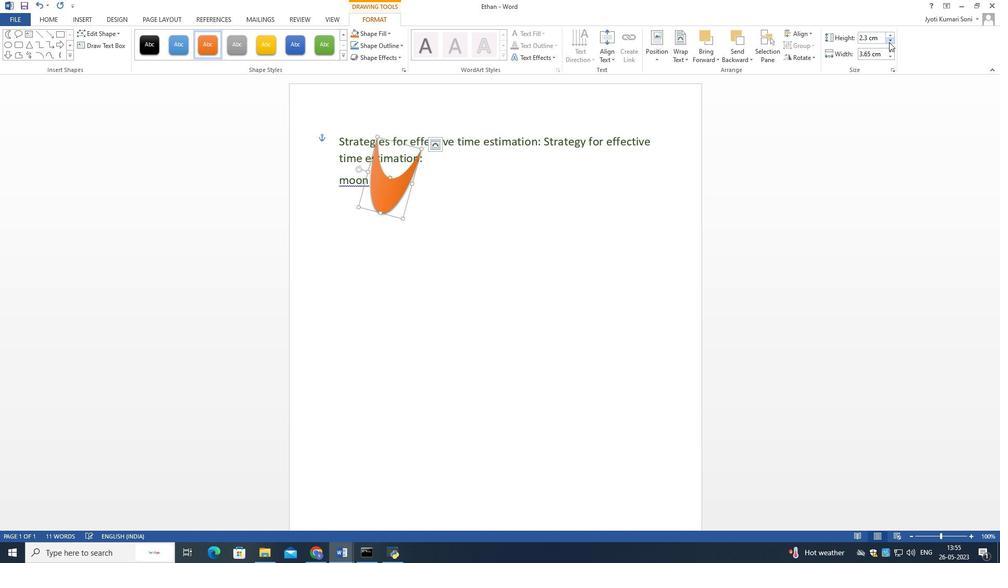 
Action: Mouse pressed left at (889, 42)
Screenshot: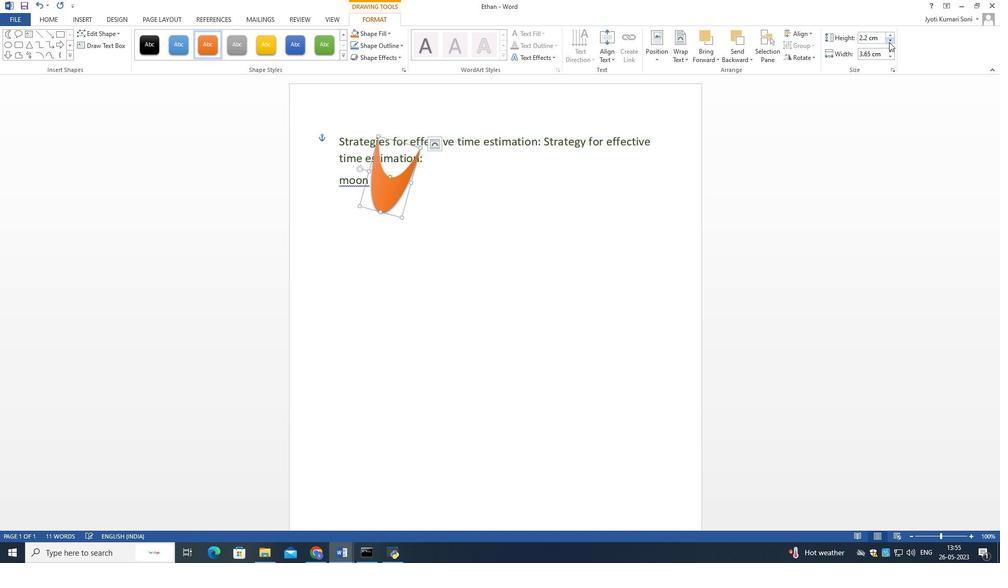 
Action: Mouse pressed left at (889, 42)
Screenshot: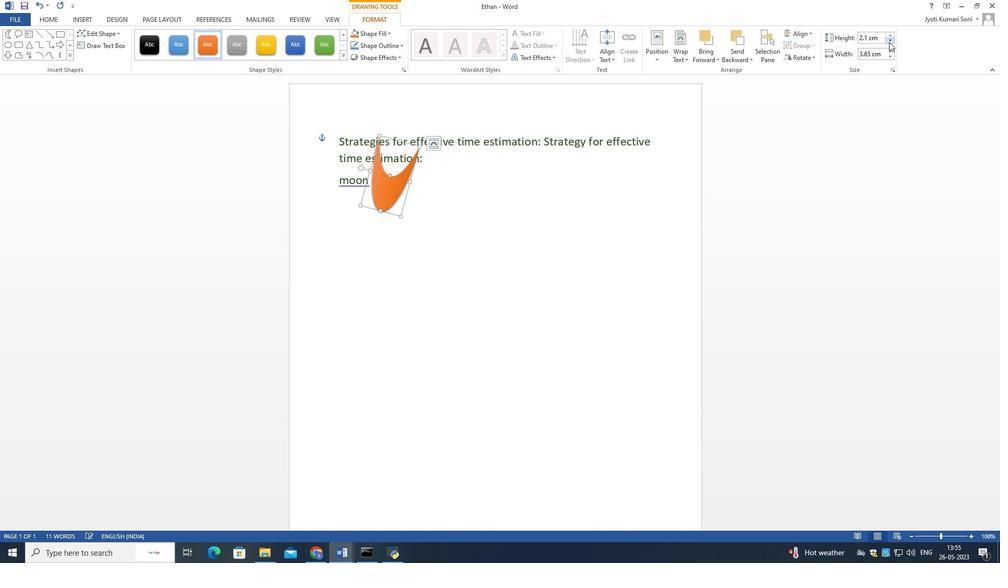 
Action: Mouse moved to (383, 189)
Screenshot: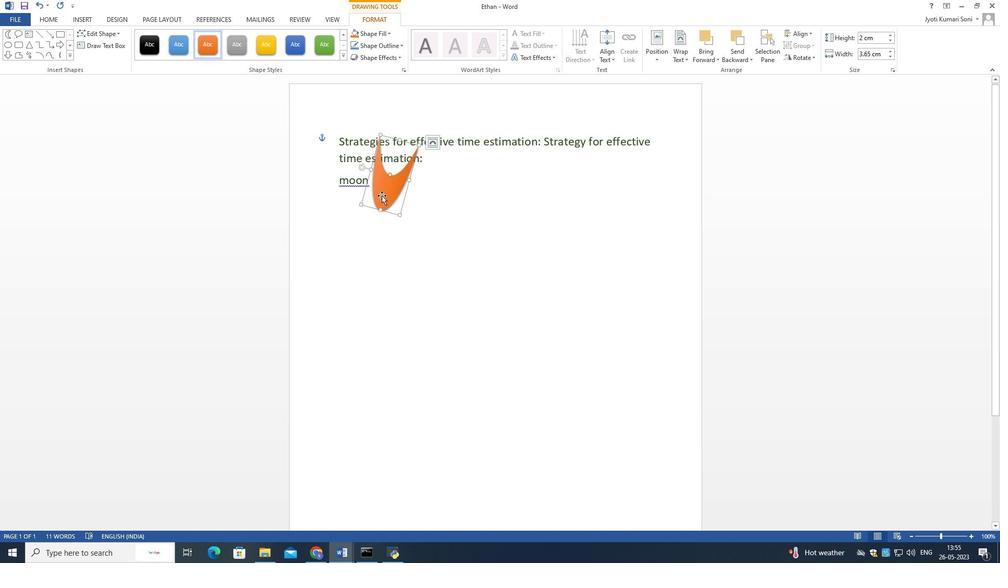 
Action: Mouse pressed left at (383, 189)
Screenshot: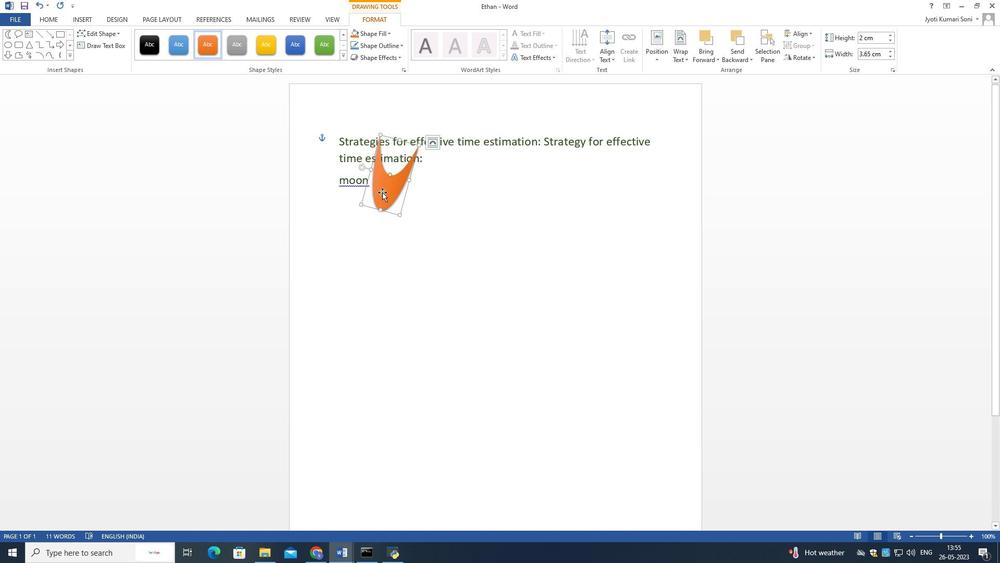 
Action: Mouse moved to (400, 234)
Screenshot: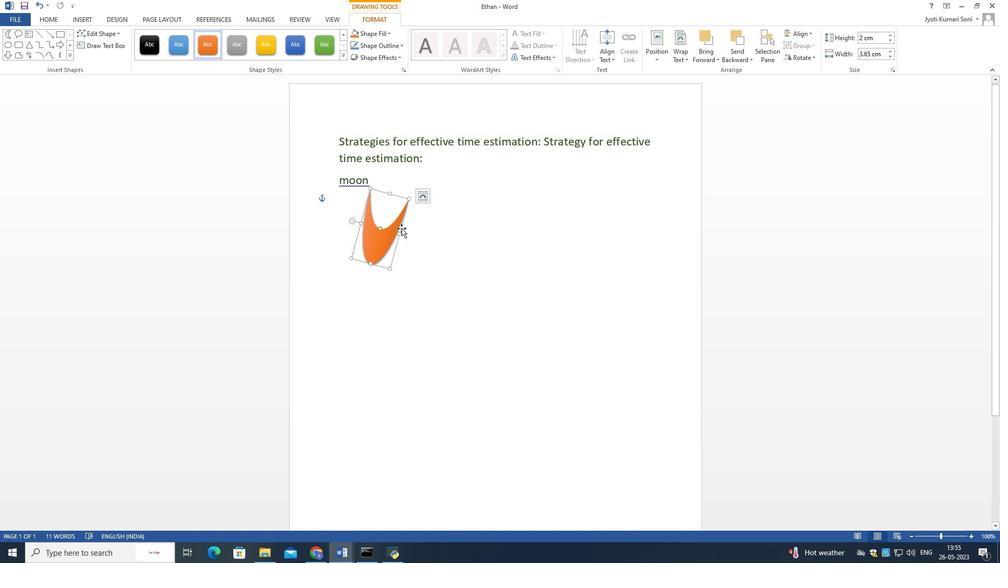 
Action: Mouse pressed left at (400, 234)
Screenshot: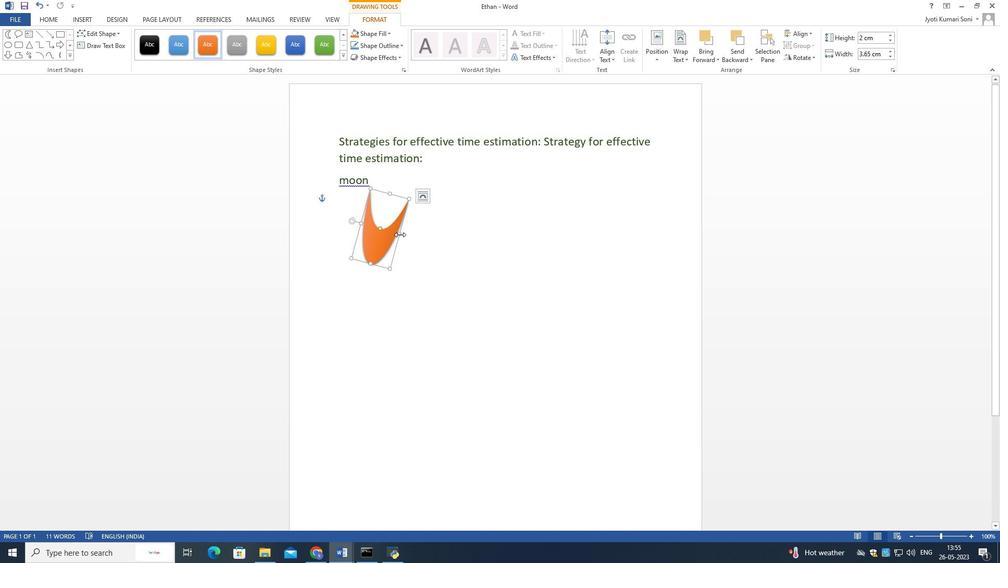 
Action: Mouse moved to (438, 207)
Screenshot: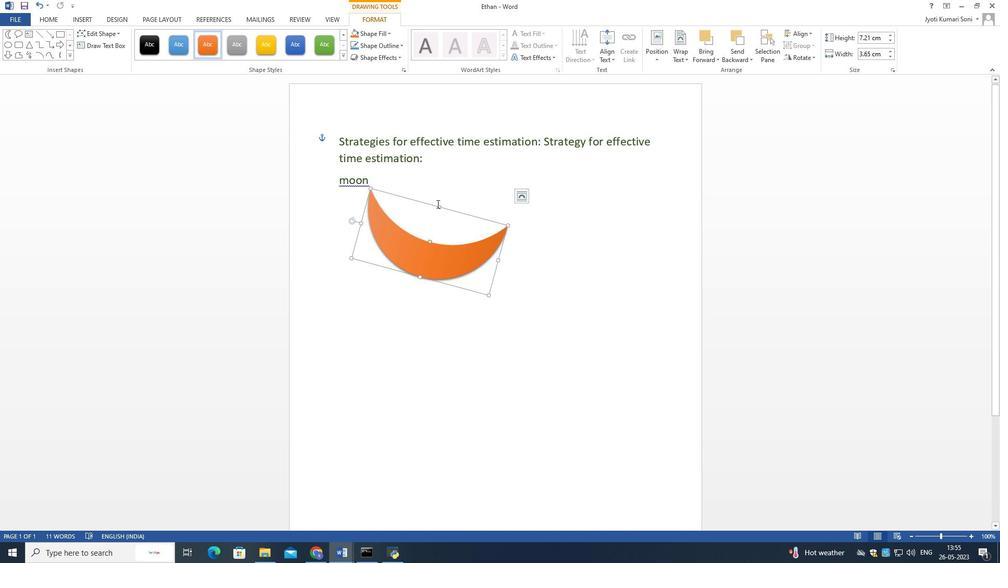 
Action: Mouse pressed left at (438, 207)
Screenshot: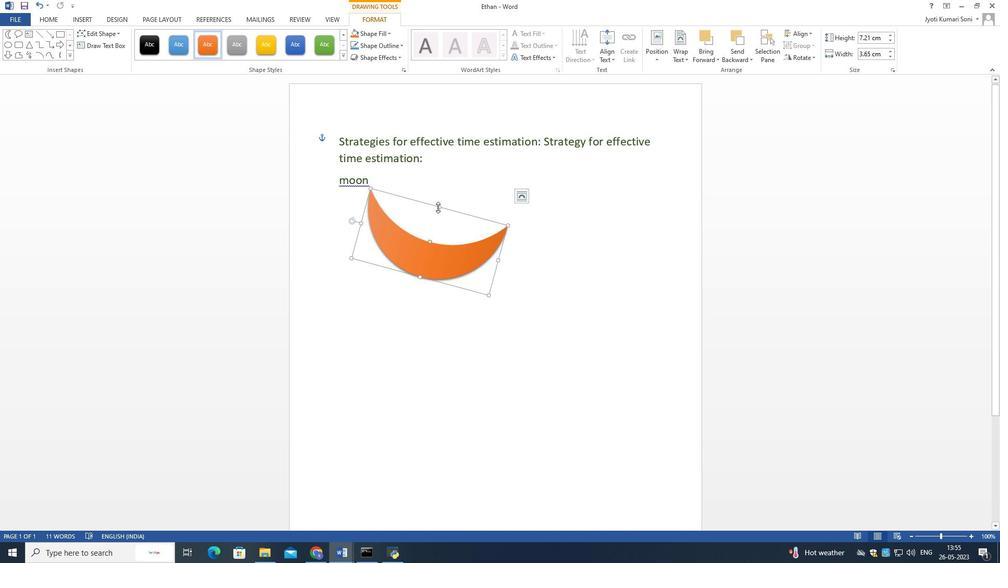 
Action: Mouse moved to (492, 278)
Screenshot: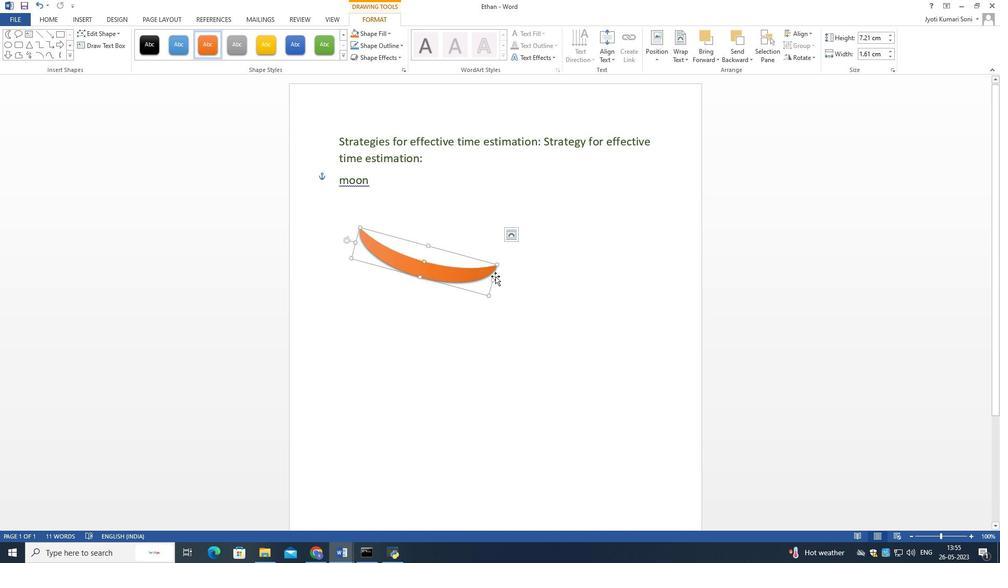 
Action: Mouse pressed left at (492, 278)
Screenshot: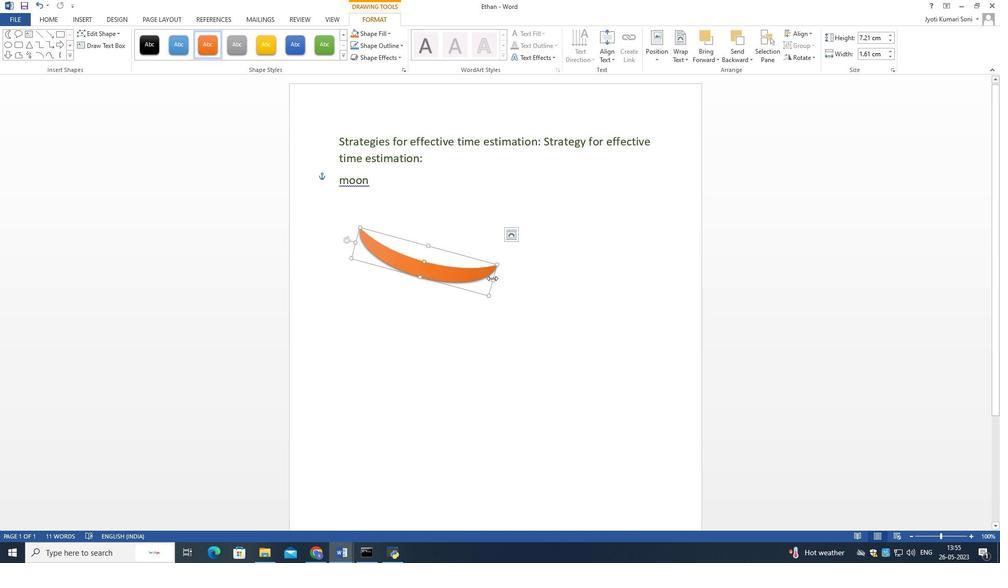 
Action: Mouse moved to (373, 251)
Screenshot: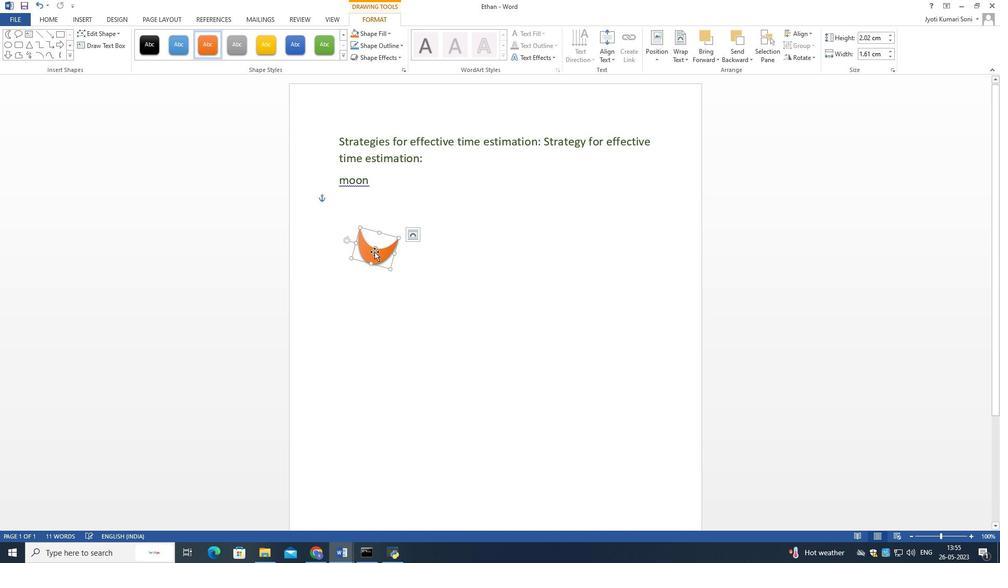 
Action: Mouse pressed left at (373, 251)
Screenshot: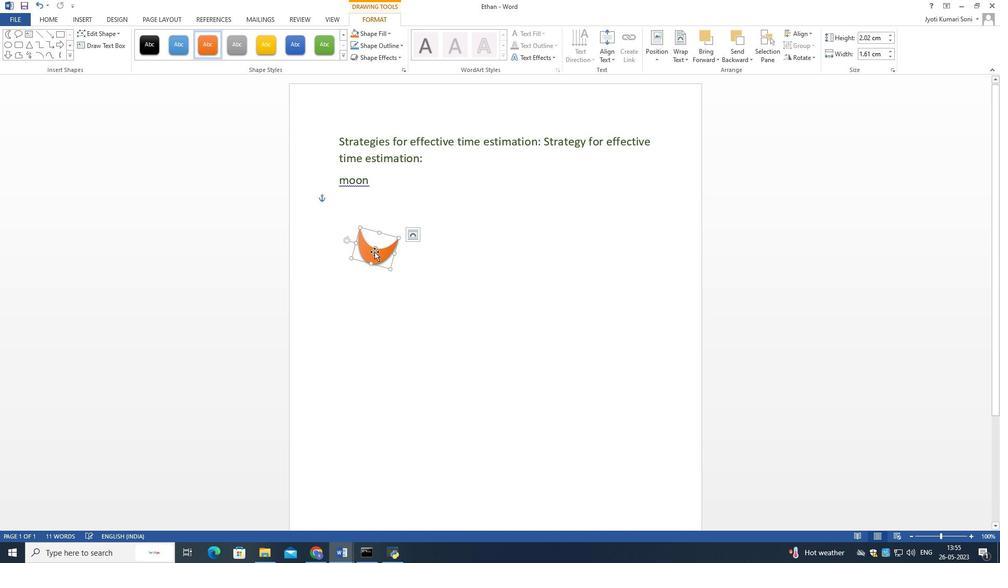 
Action: Mouse moved to (383, 214)
Screenshot: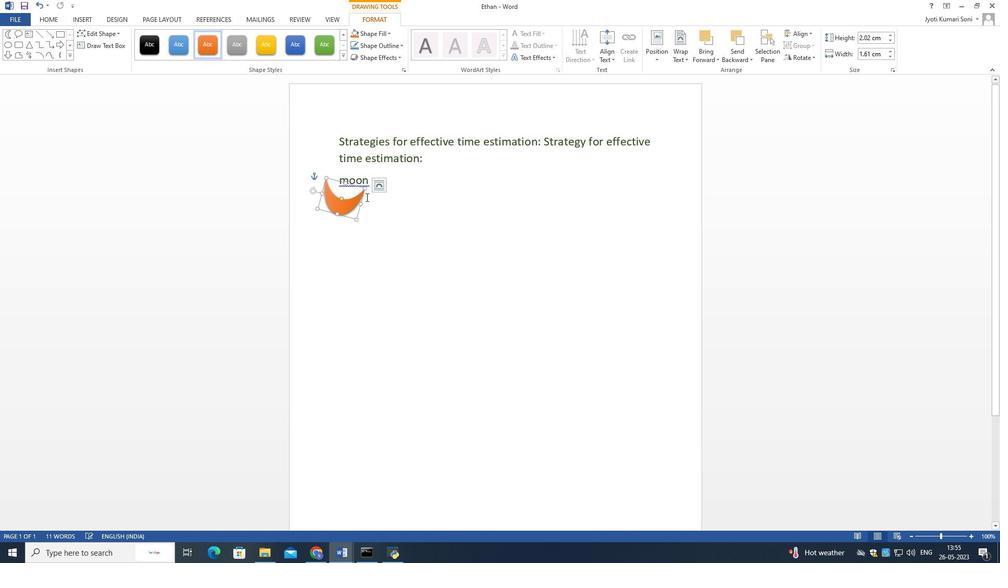
Action: Mouse pressed left at (383, 214)
Screenshot: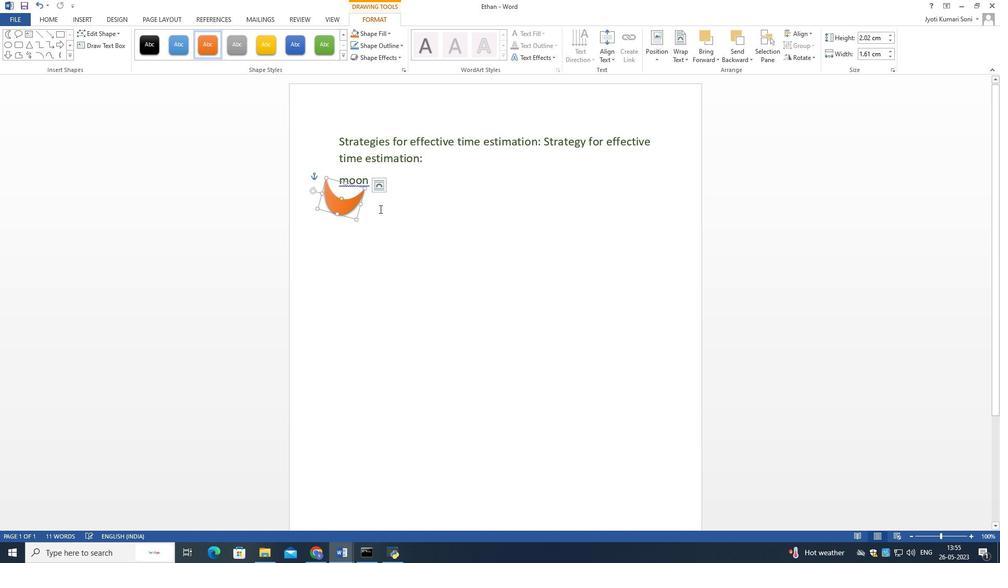 
Action: Mouse moved to (378, 221)
Screenshot: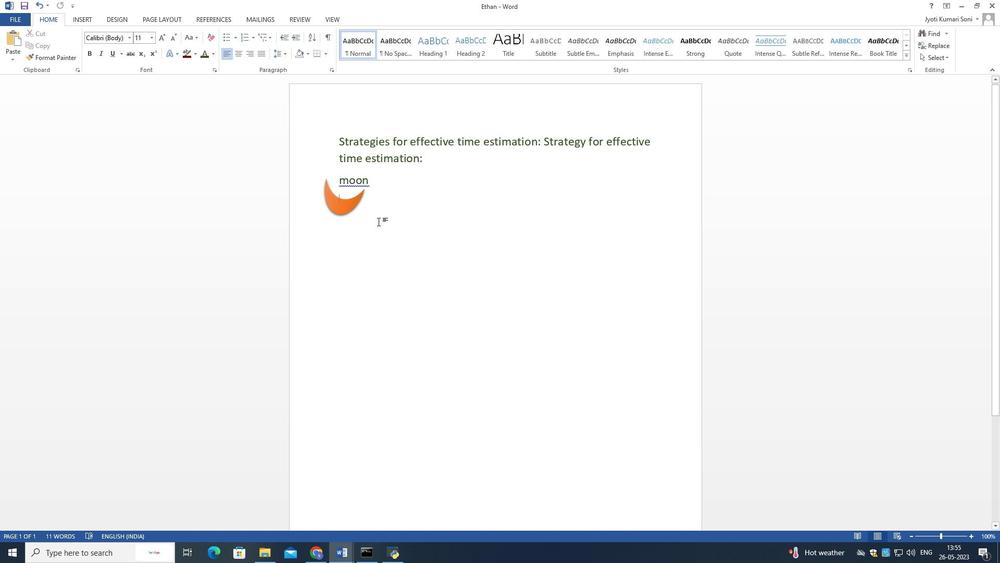 
